 Task: Find round trip flights from Manila to New Delhi for 2 passengers in economy class, departing on July 13 and returning on July 20, with a budget of up to US$1,200.
Action: Mouse moved to (340, 311)
Screenshot: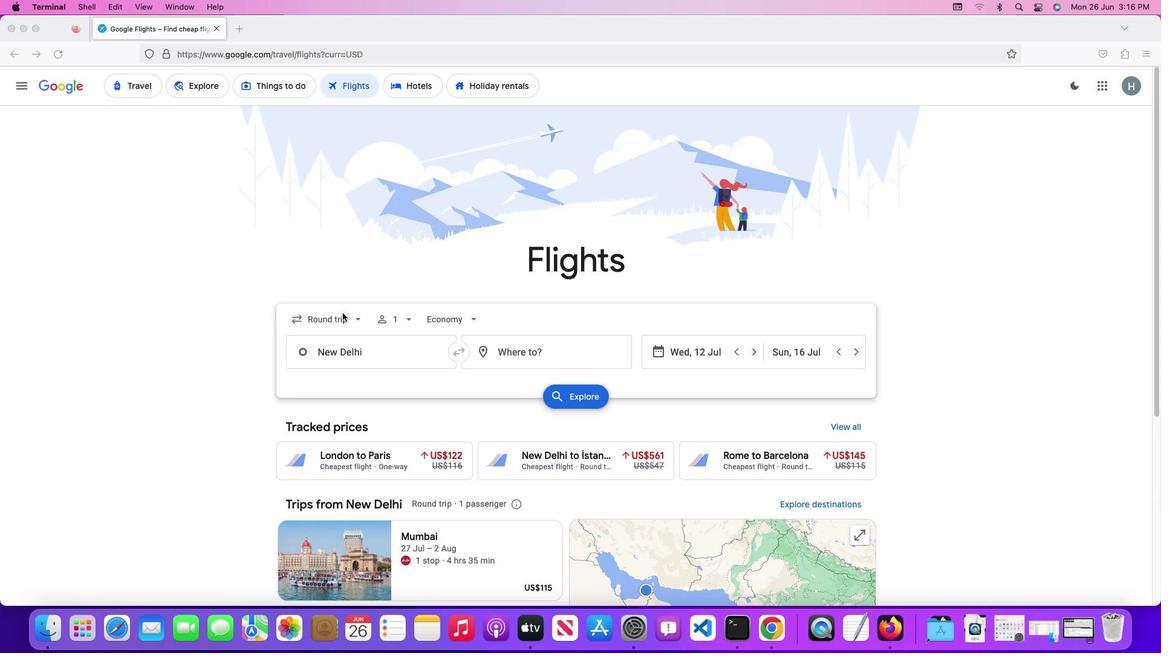 
Action: Mouse pressed left at (340, 311)
Screenshot: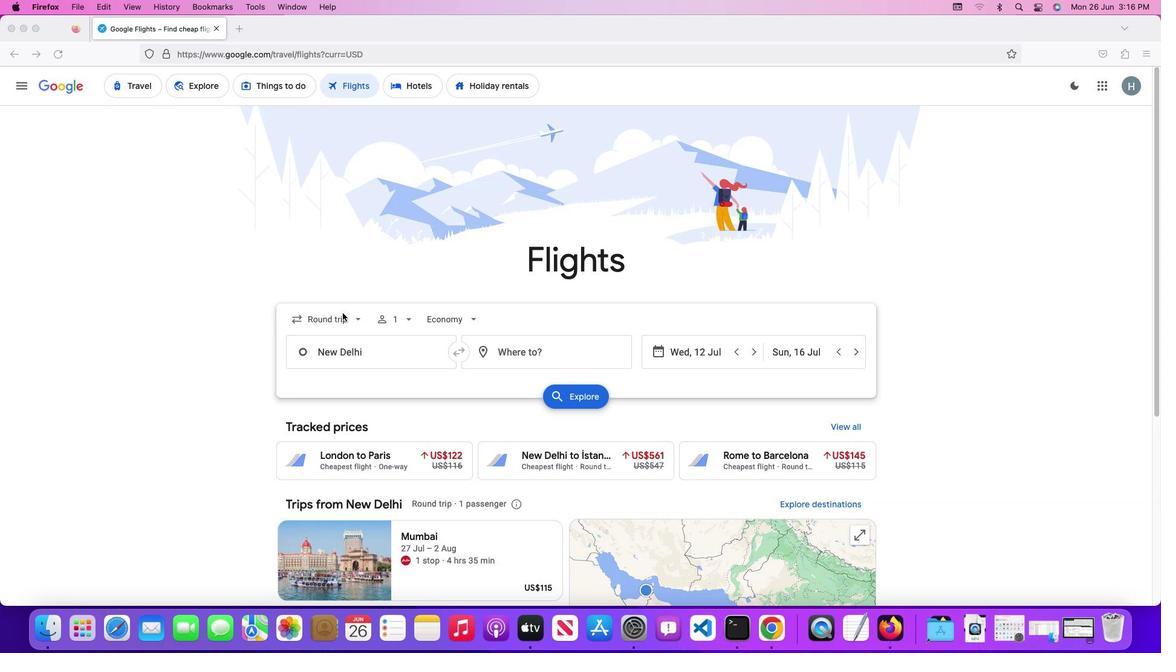 
Action: Mouse pressed left at (340, 311)
Screenshot: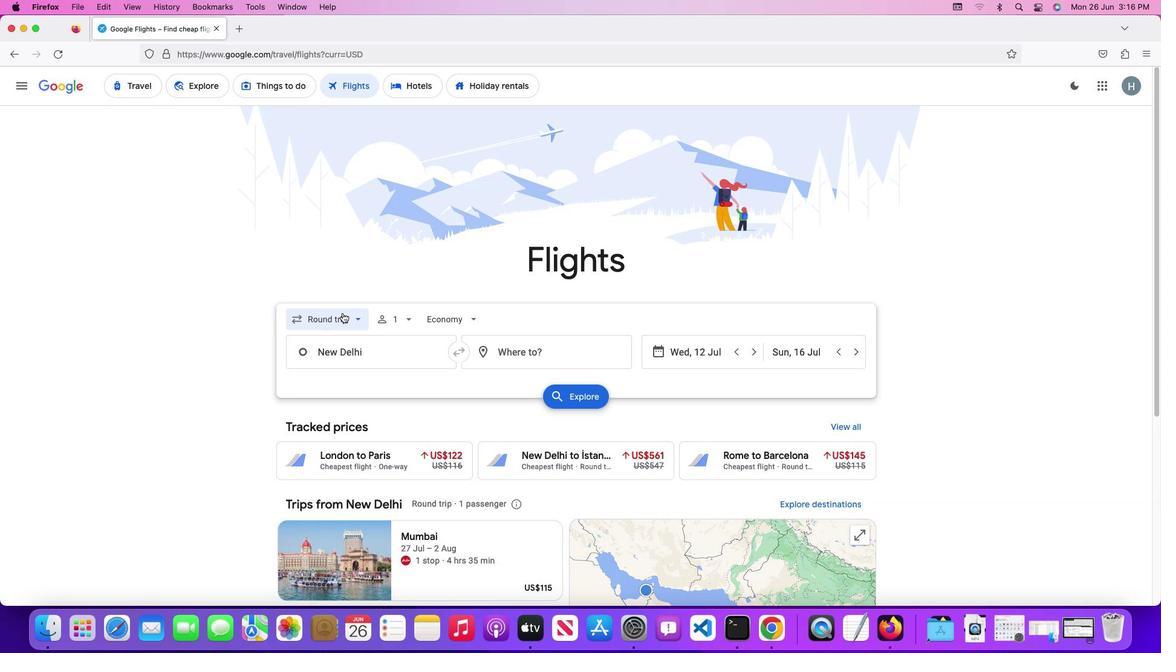 
Action: Mouse moved to (341, 344)
Screenshot: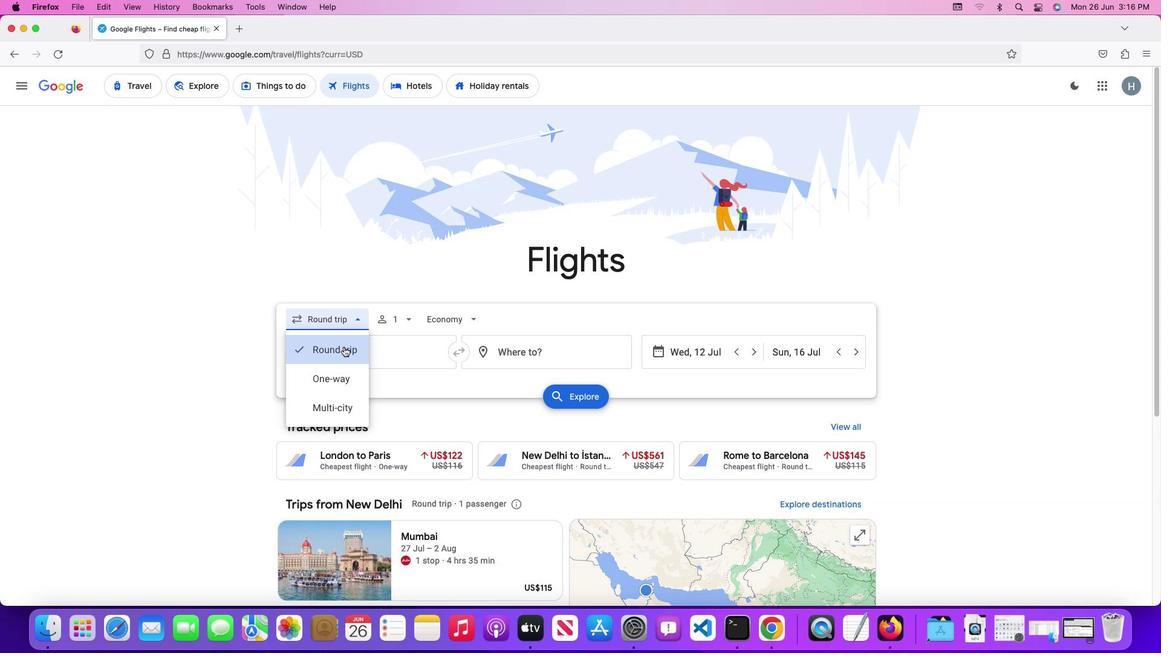 
Action: Mouse pressed left at (341, 344)
Screenshot: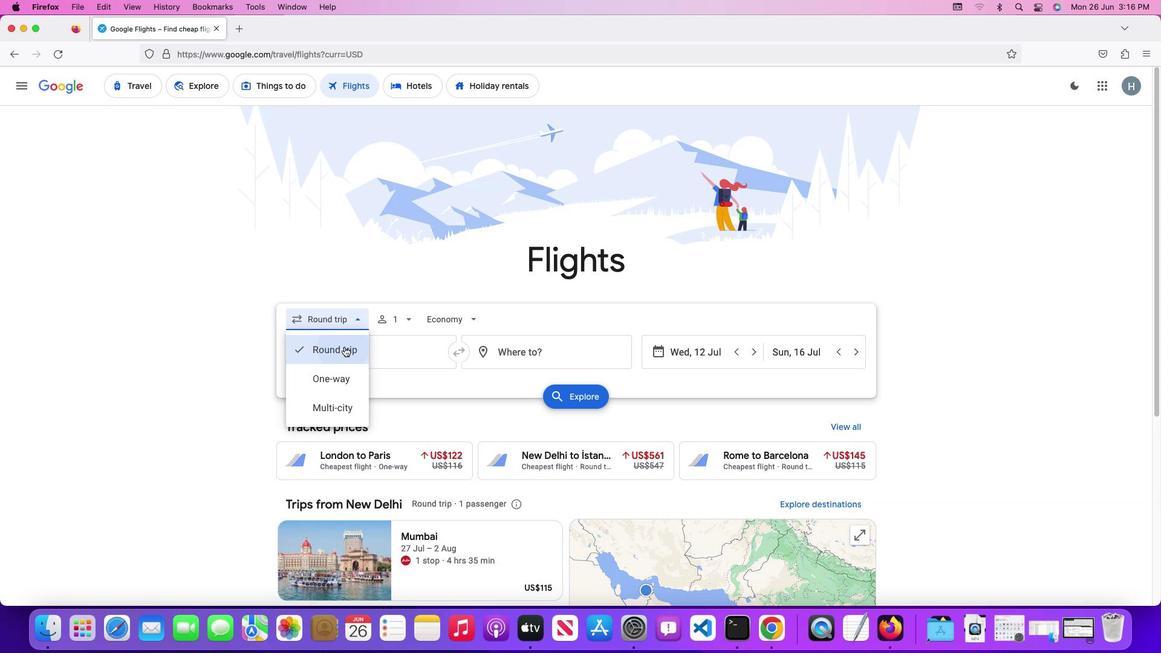 
Action: Mouse moved to (396, 320)
Screenshot: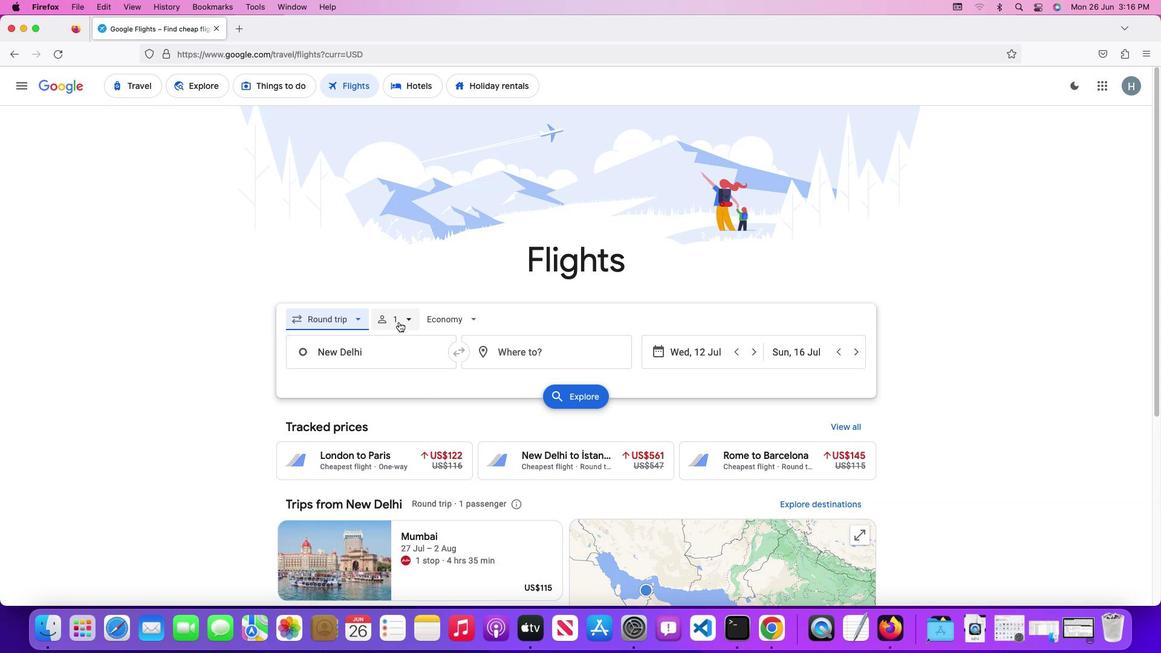 
Action: Mouse pressed left at (396, 320)
Screenshot: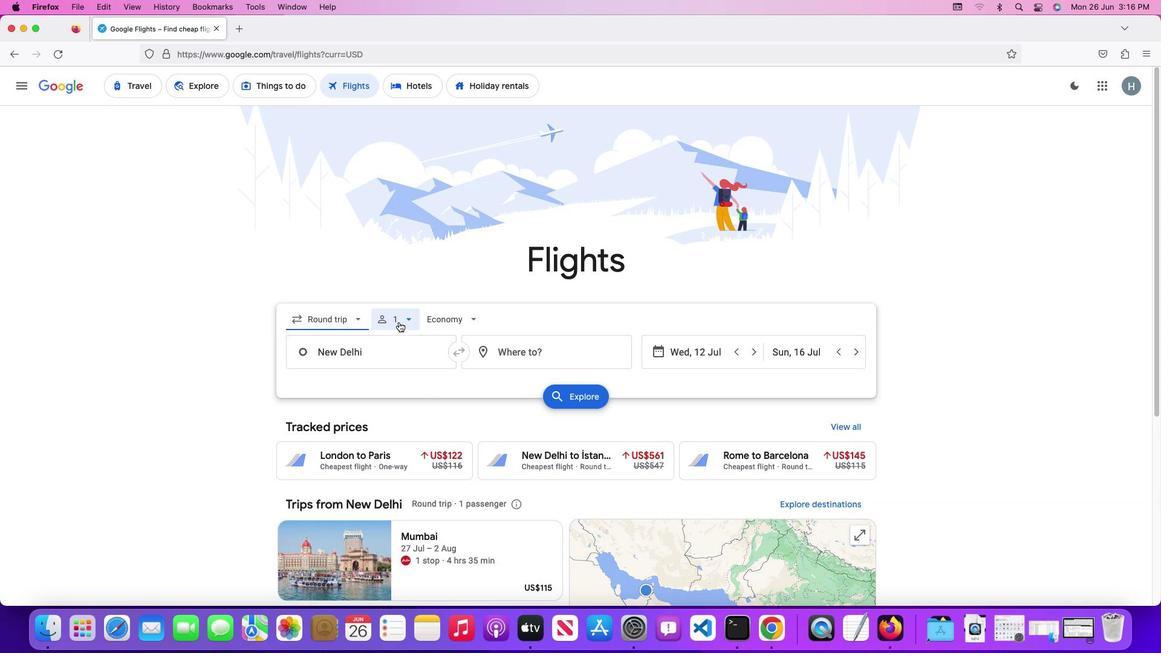 
Action: Mouse moved to (495, 347)
Screenshot: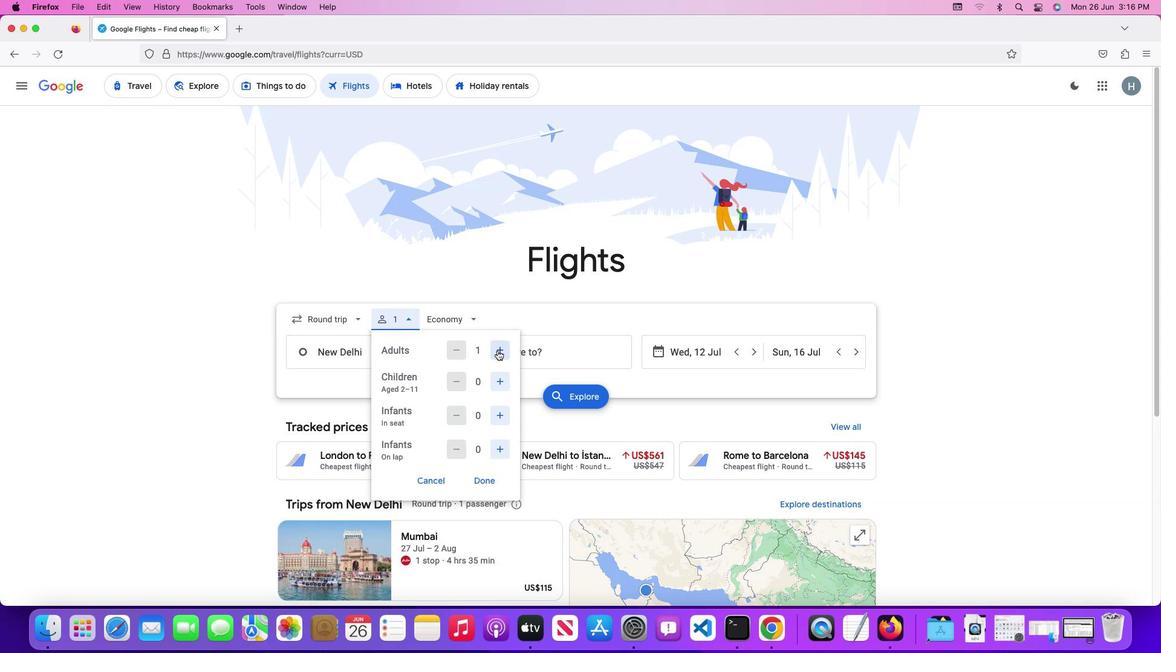 
Action: Mouse pressed left at (495, 347)
Screenshot: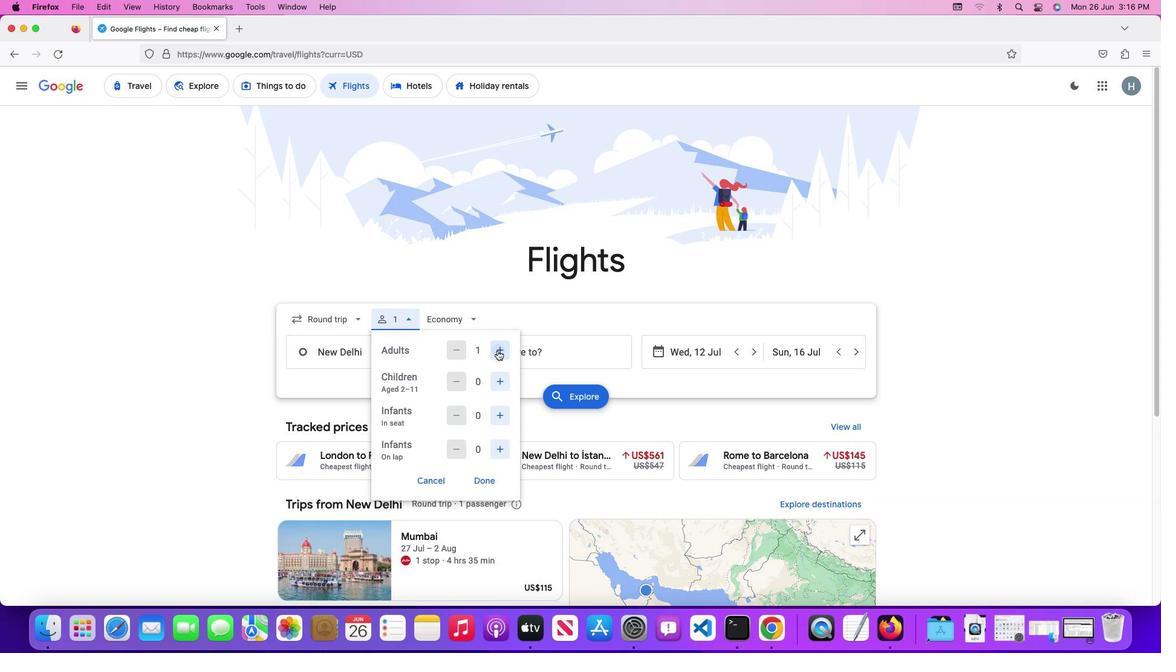 
Action: Mouse moved to (475, 475)
Screenshot: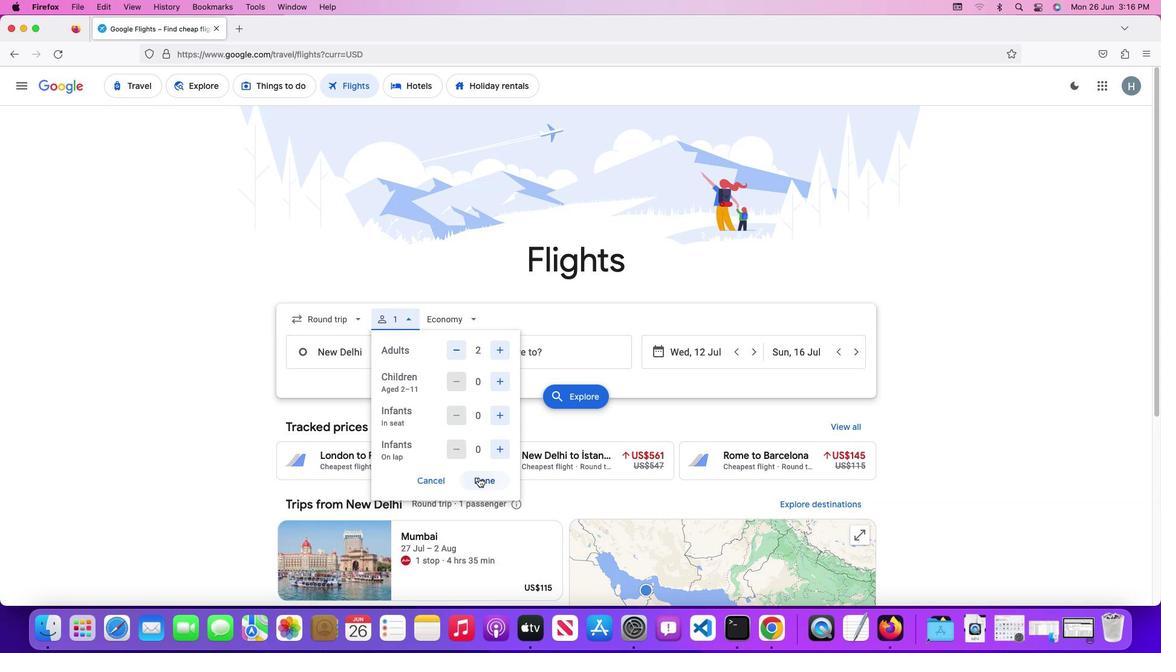 
Action: Mouse pressed left at (475, 475)
Screenshot: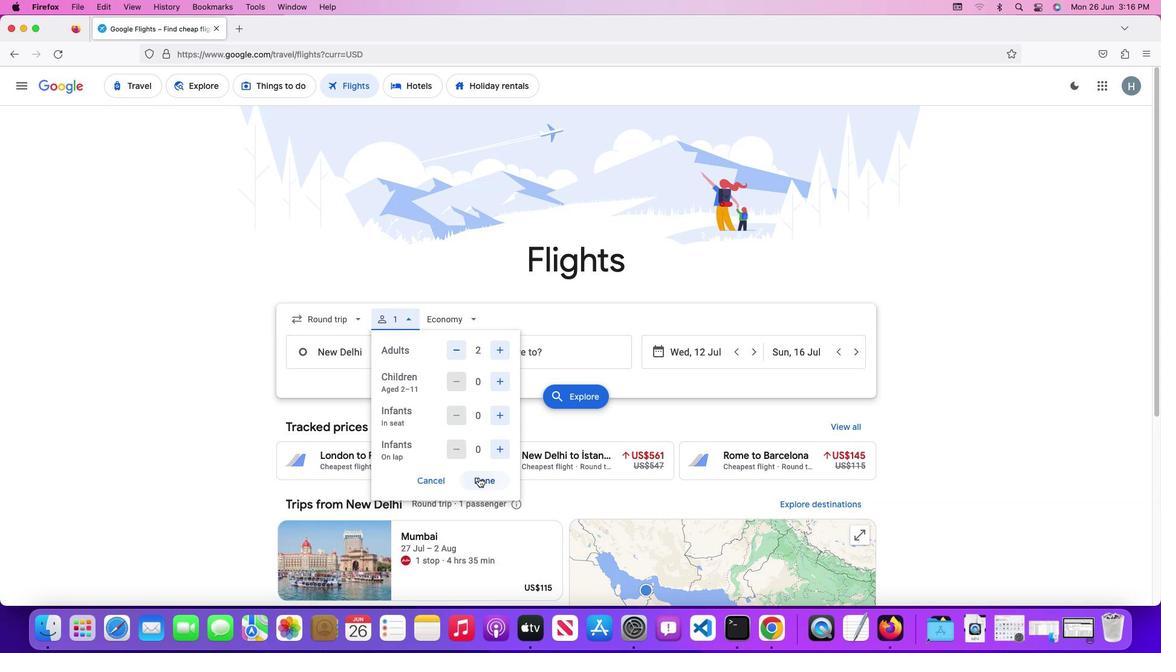 
Action: Mouse moved to (451, 315)
Screenshot: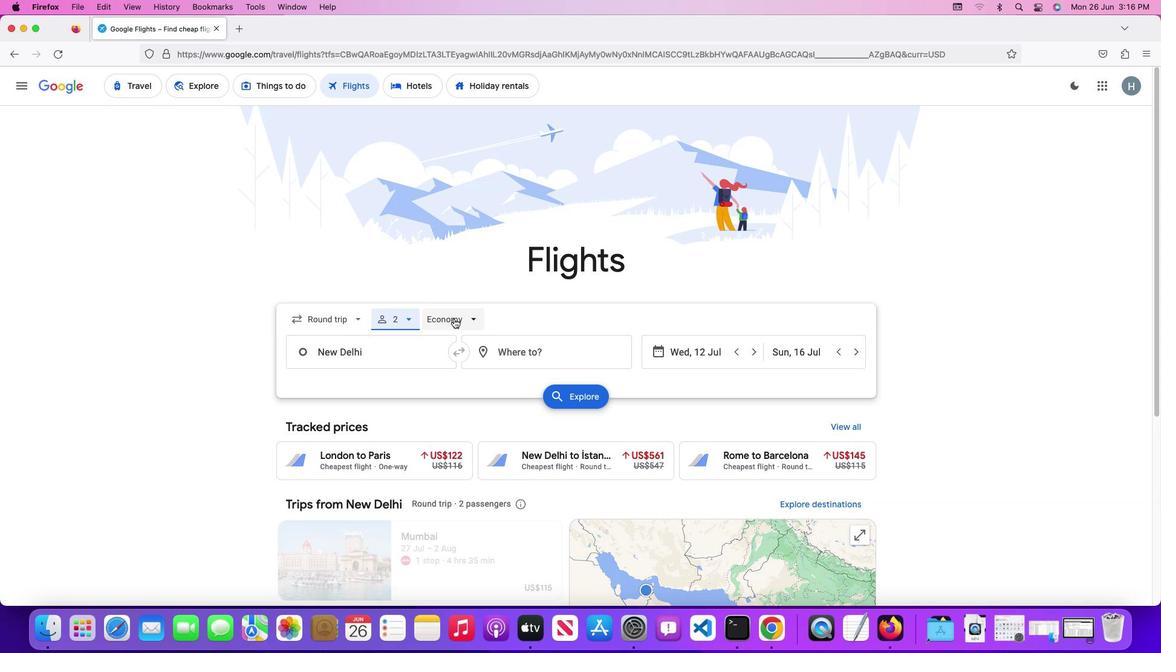 
Action: Mouse pressed left at (451, 315)
Screenshot: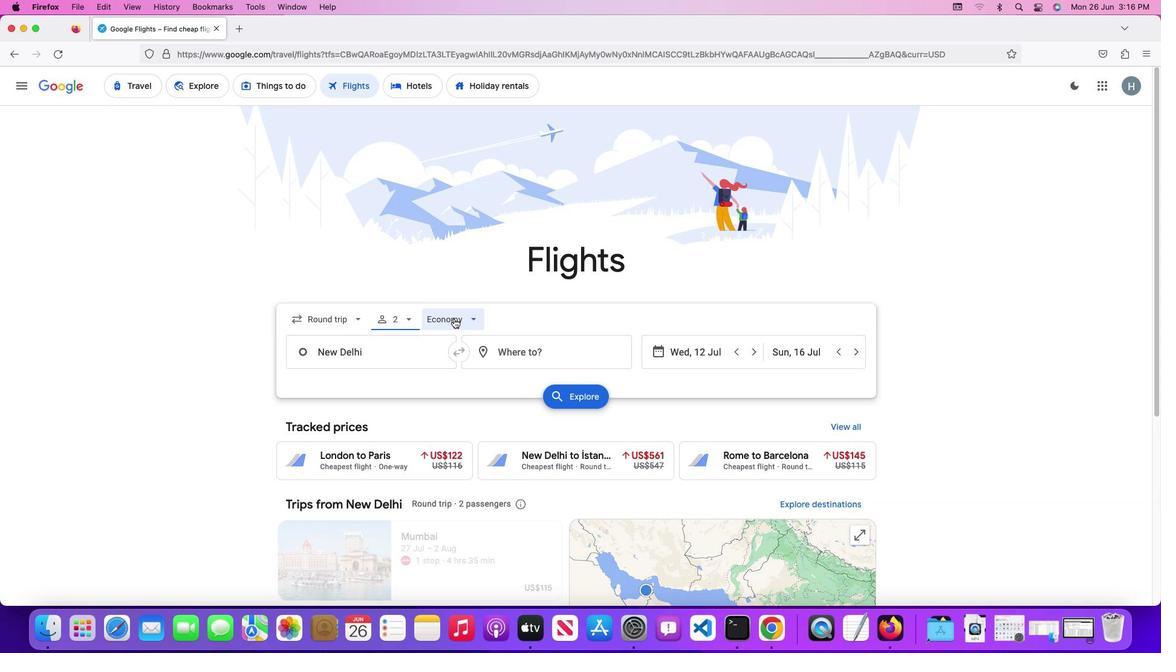 
Action: Mouse moved to (479, 351)
Screenshot: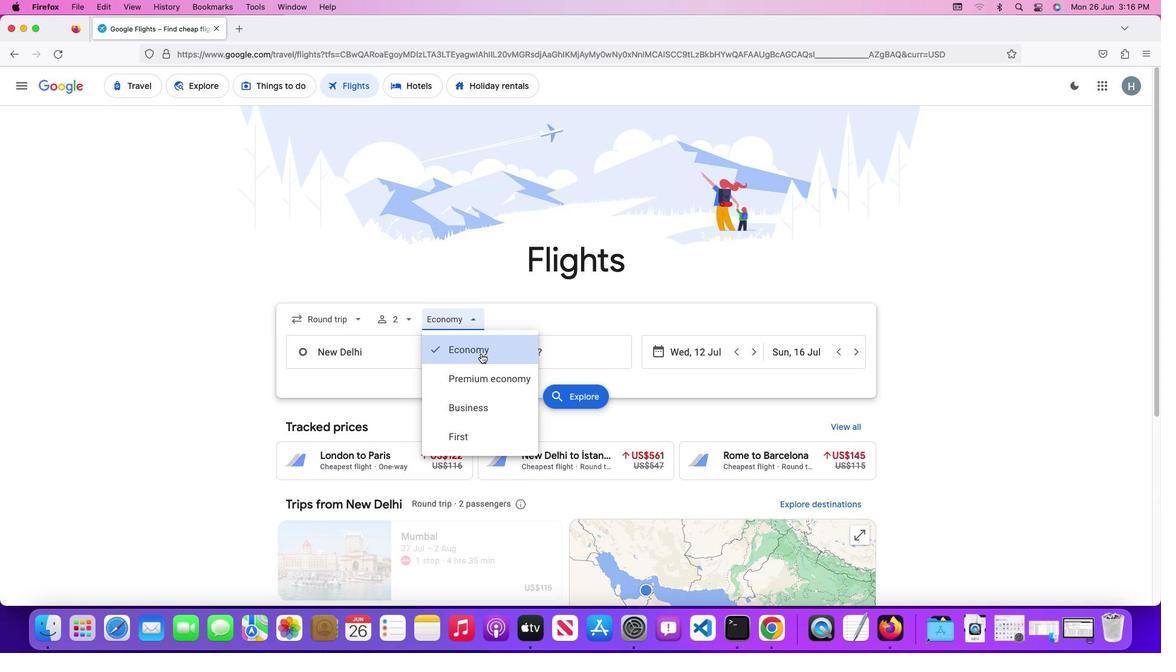 
Action: Mouse pressed left at (479, 351)
Screenshot: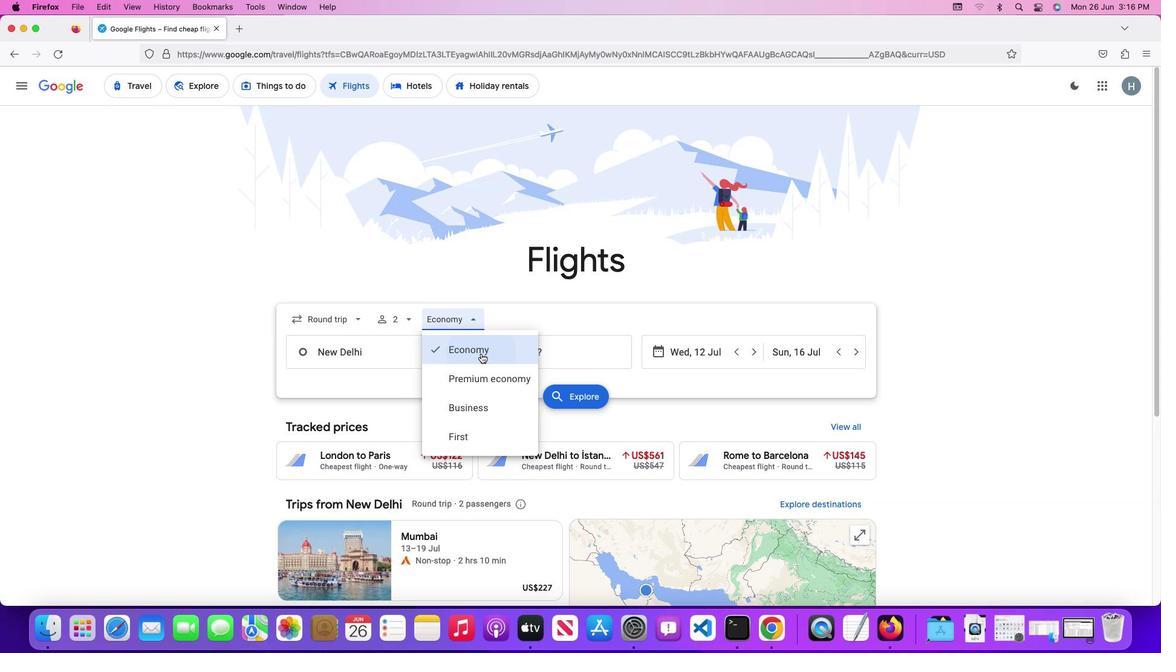 
Action: Mouse moved to (409, 349)
Screenshot: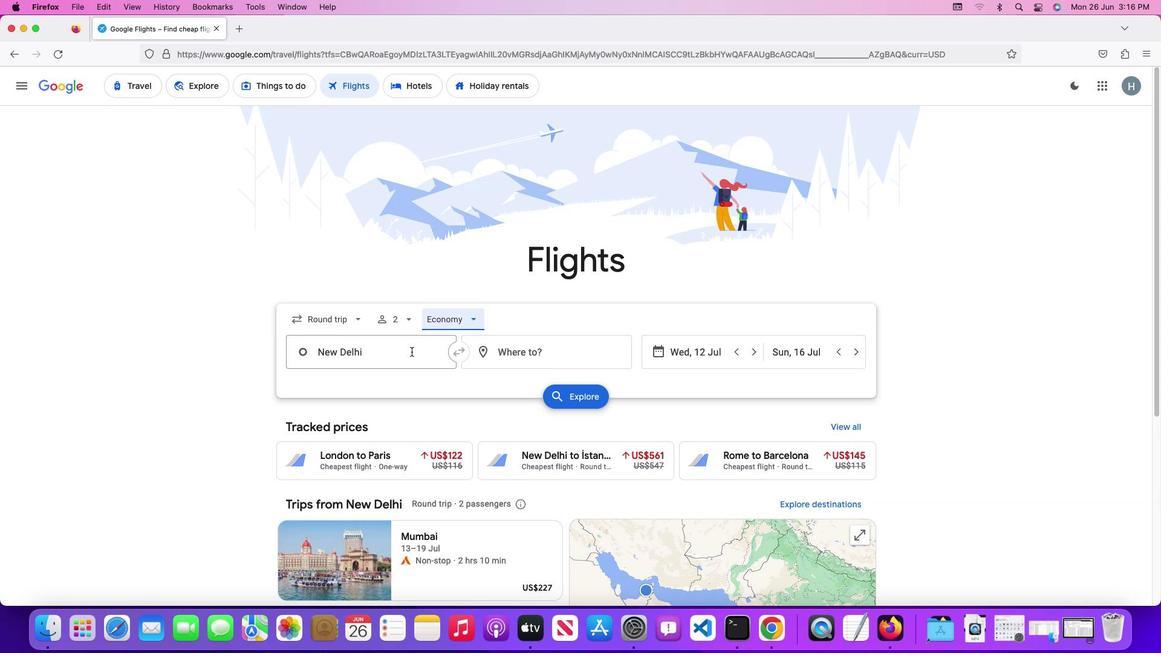 
Action: Mouse pressed left at (409, 349)
Screenshot: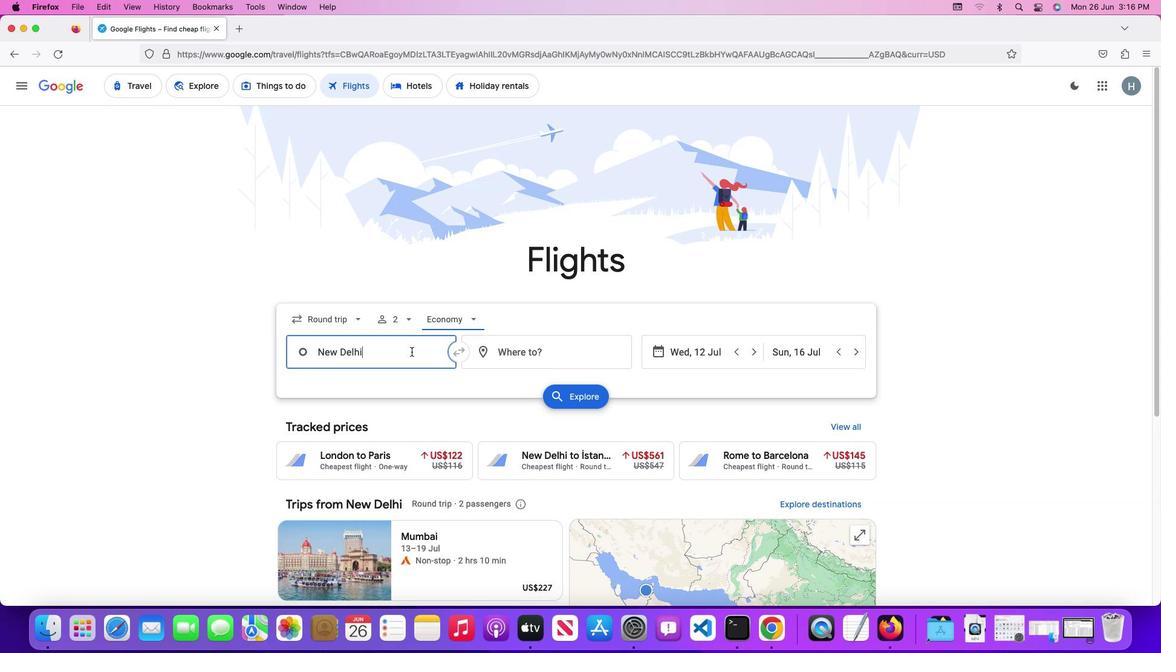 
Action: Key pressed Key.shift'M''a''n''i''l''a'
Screenshot: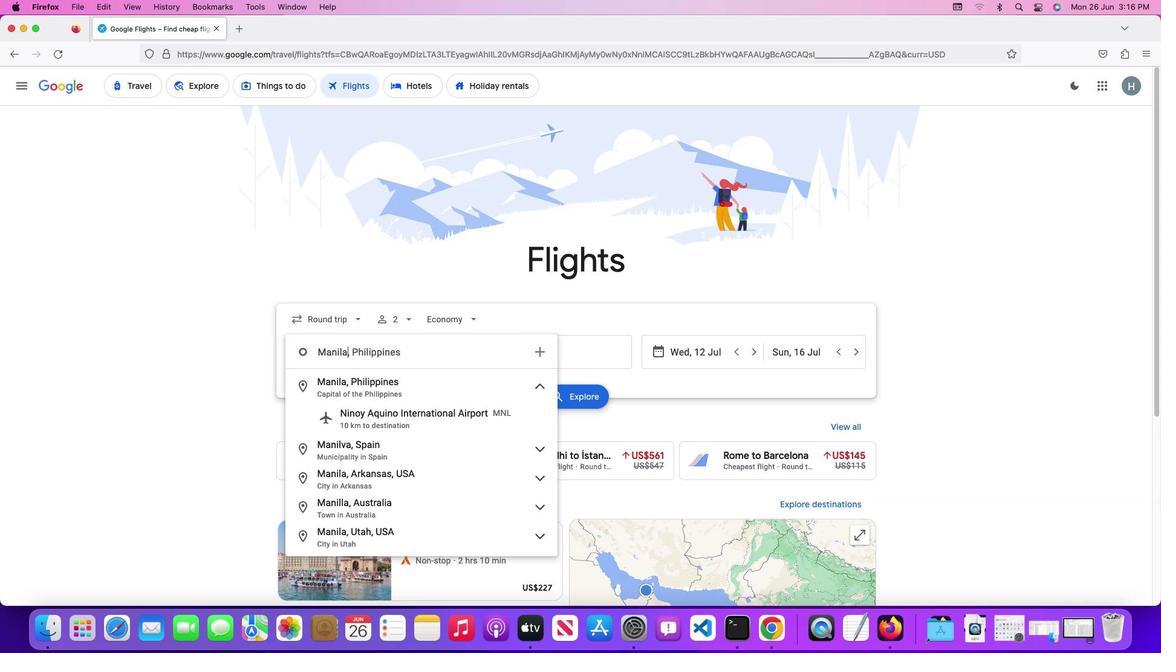 
Action: Mouse moved to (410, 378)
Screenshot: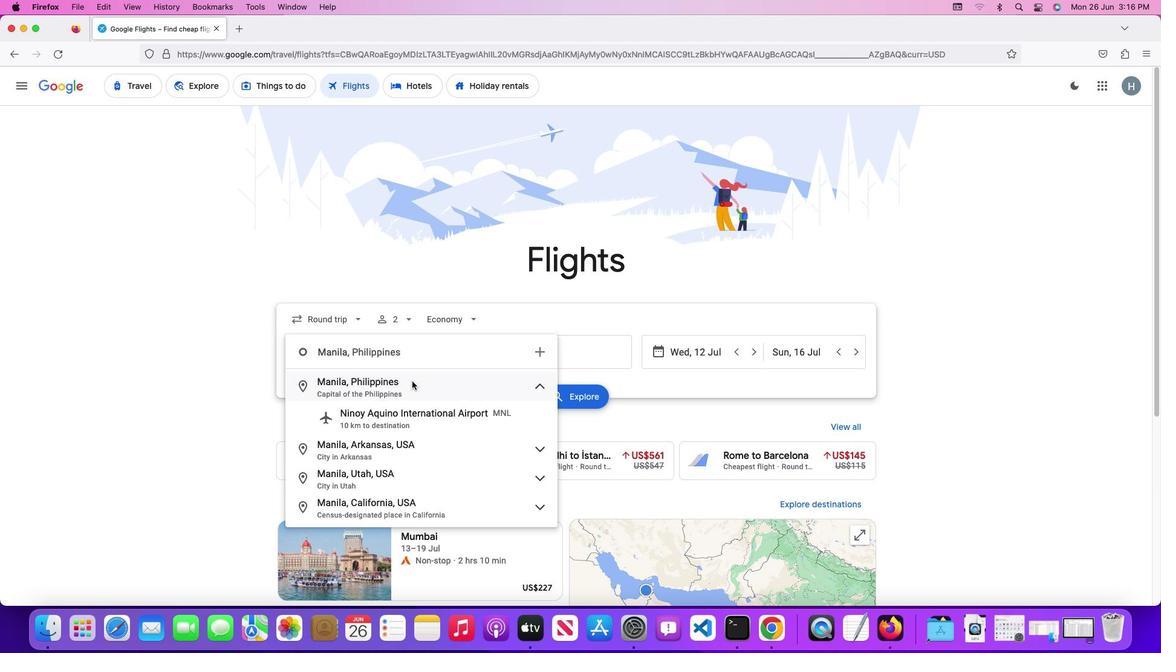 
Action: Mouse pressed left at (410, 378)
Screenshot: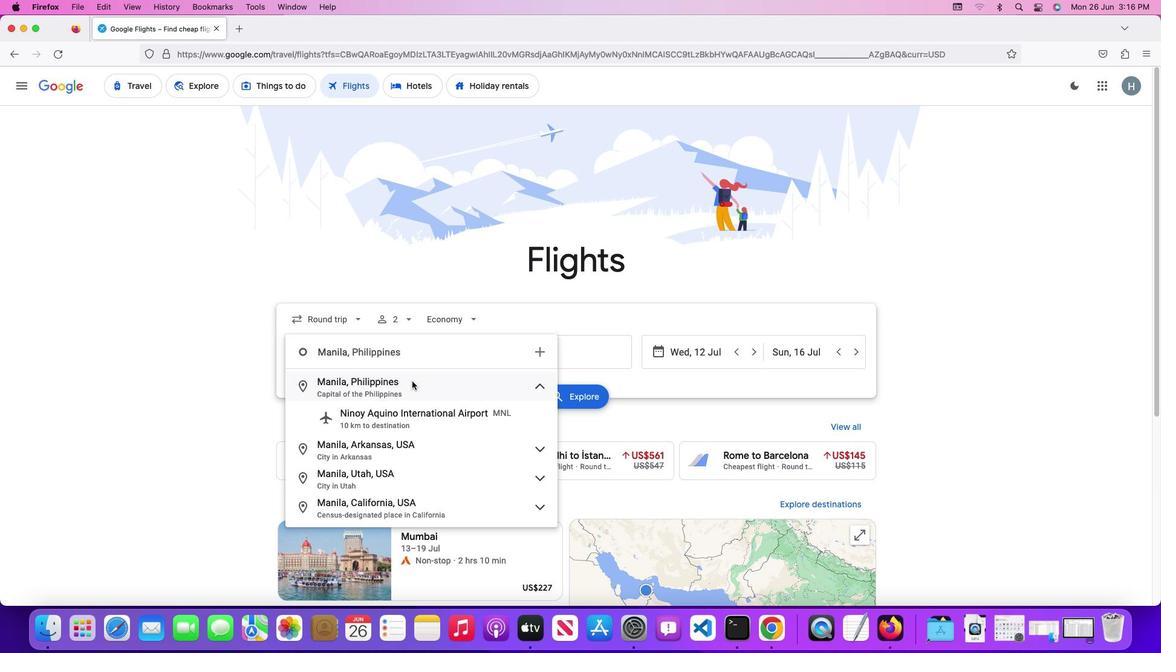 
Action: Mouse moved to (536, 351)
Screenshot: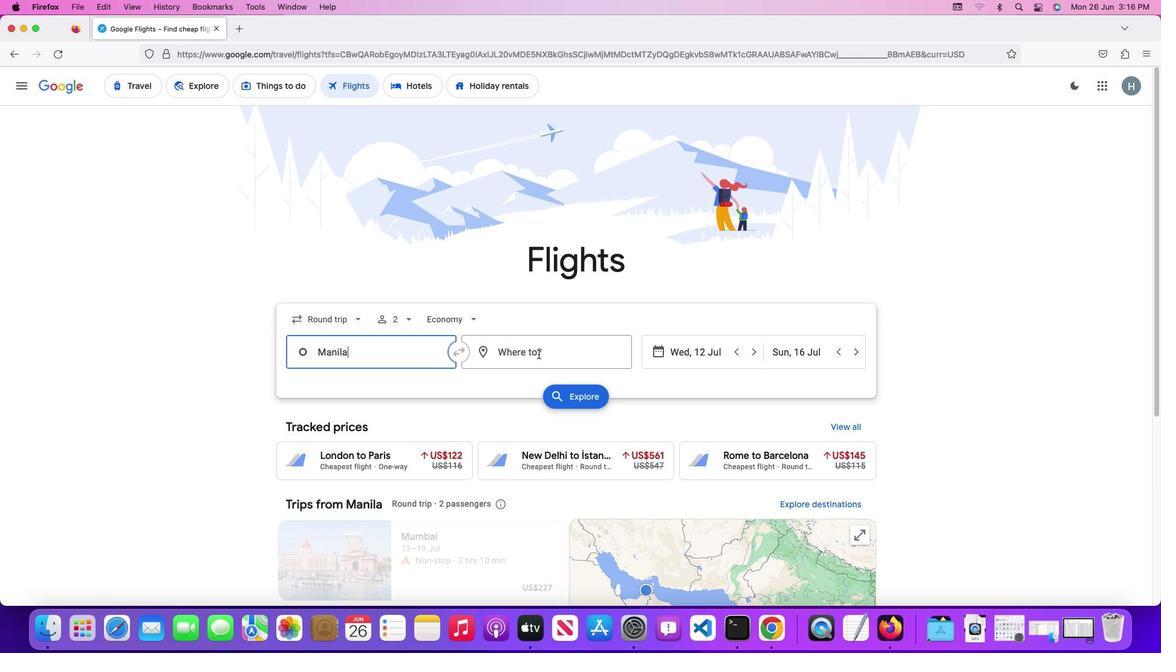 
Action: Mouse pressed left at (536, 351)
Screenshot: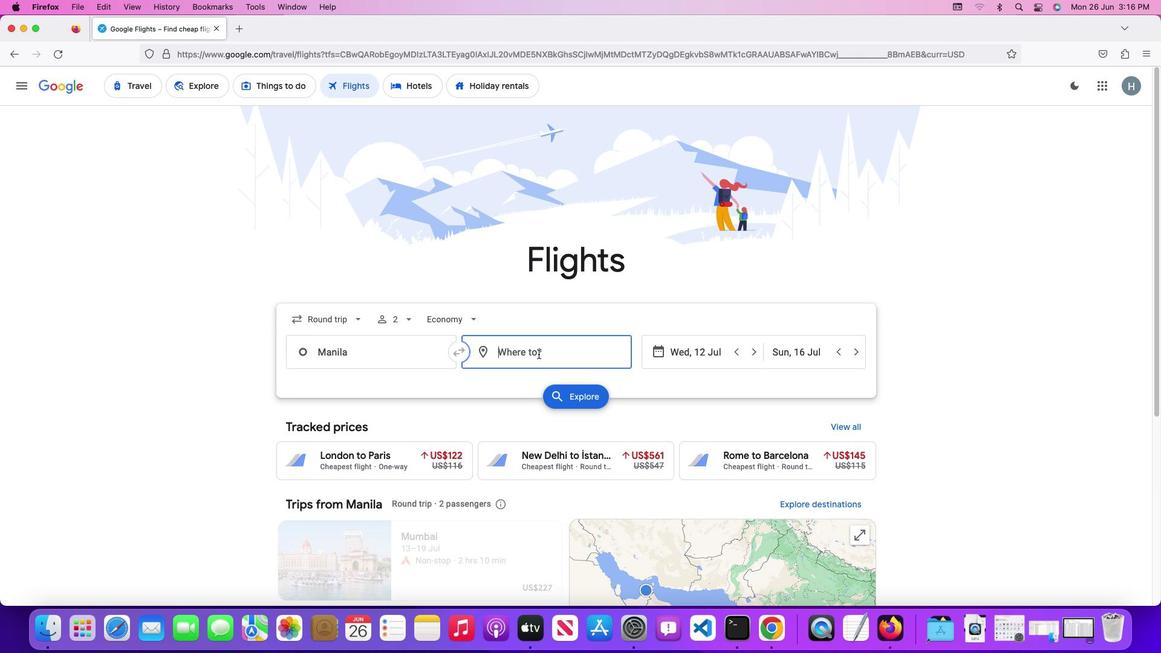 
Action: Key pressed Key.shift'N''e''w'Key.spaceKey.shift'D''e''l''h''i'
Screenshot: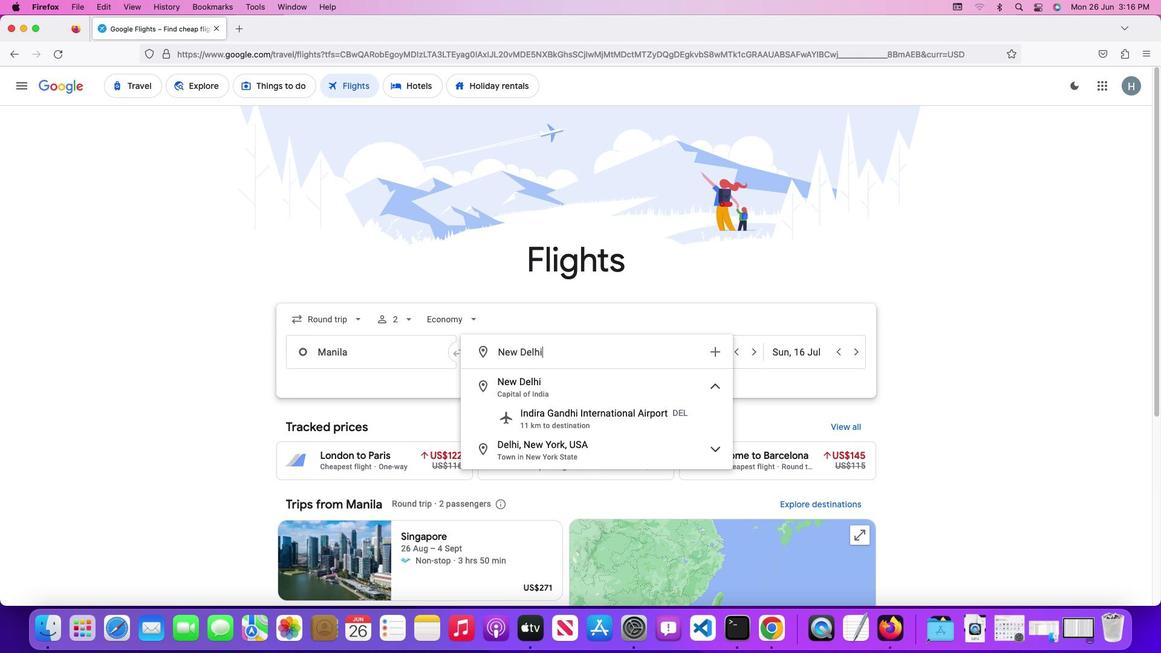 
Action: Mouse moved to (567, 390)
Screenshot: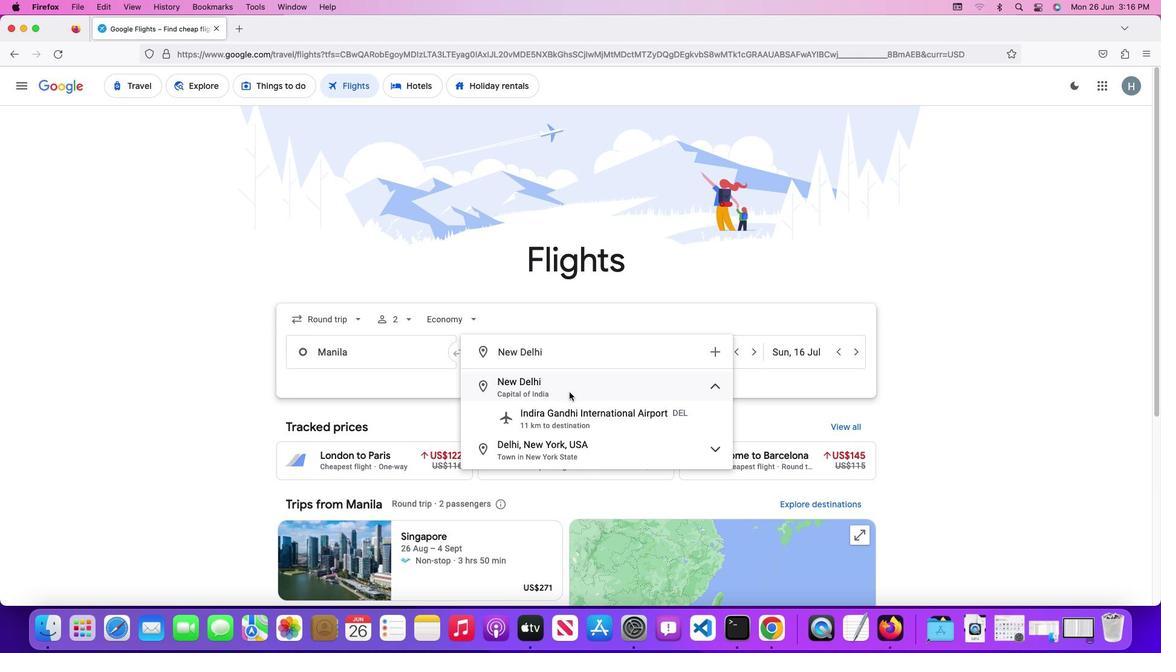 
Action: Mouse pressed left at (567, 390)
Screenshot: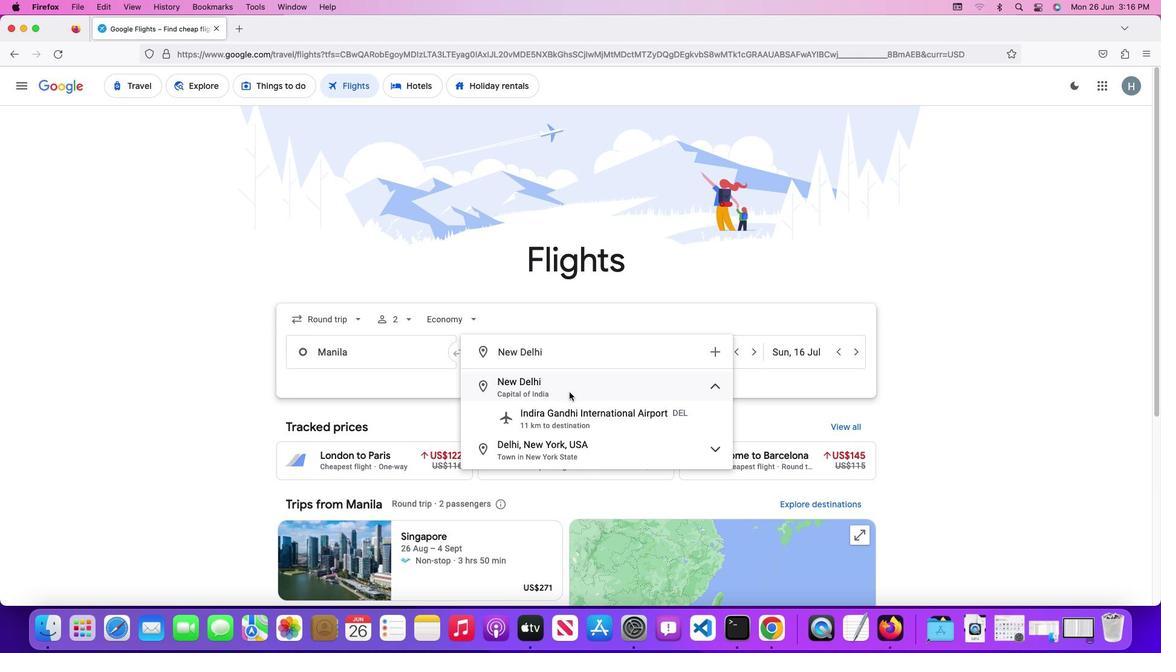 
Action: Mouse moved to (720, 347)
Screenshot: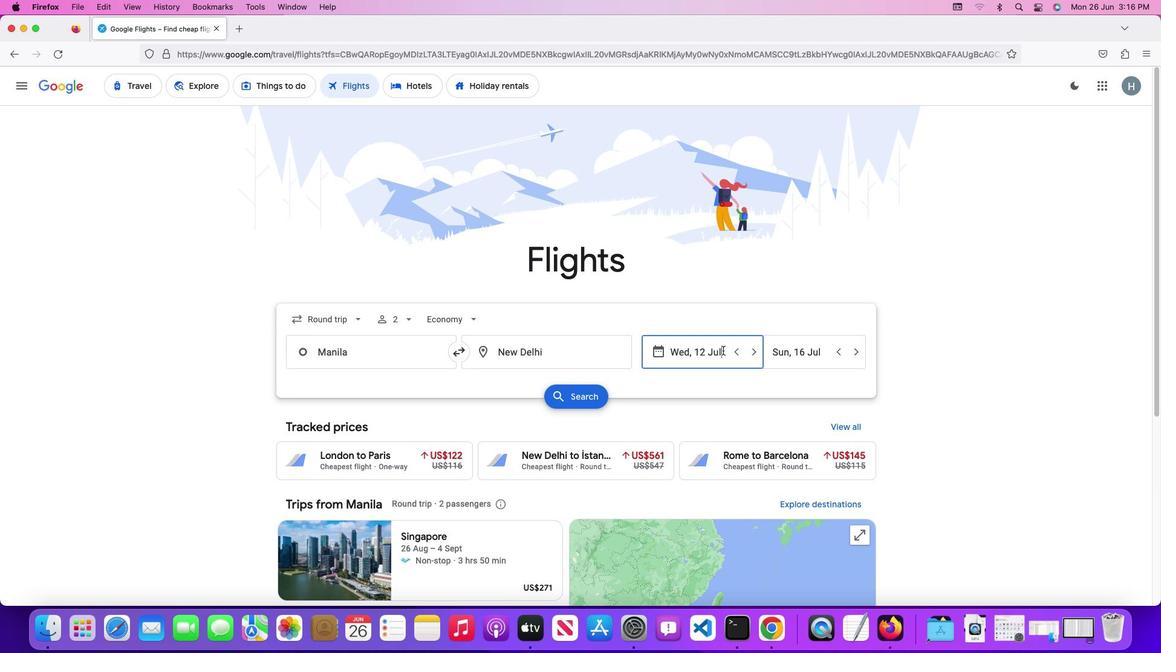 
Action: Mouse pressed left at (720, 347)
Screenshot: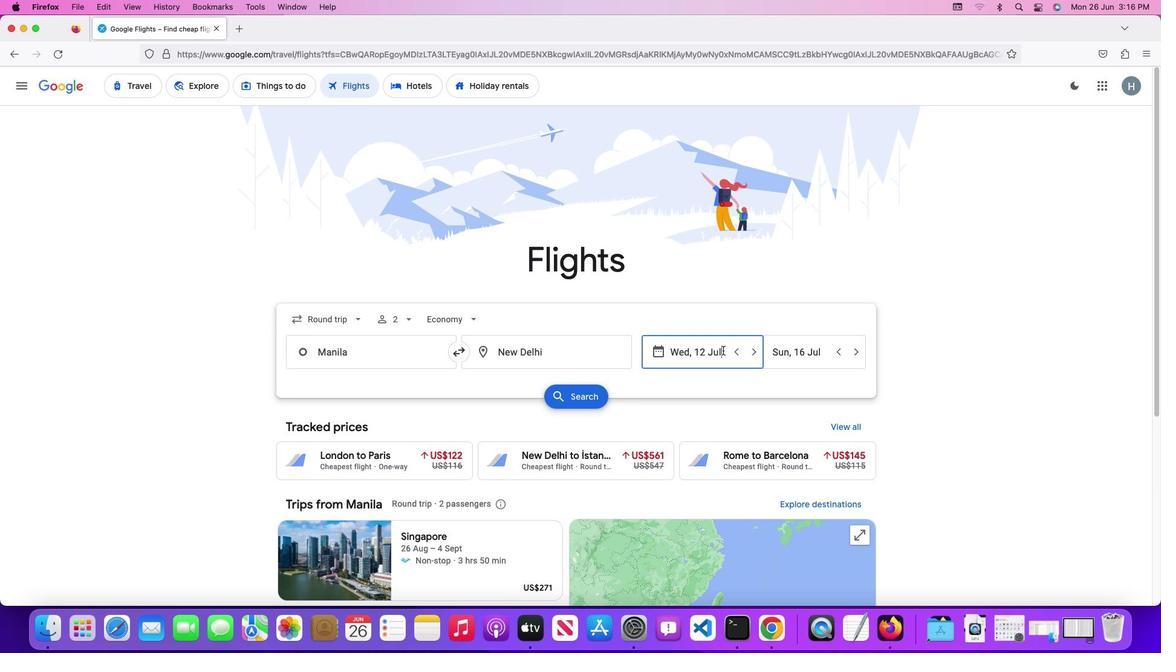 
Action: Mouse moved to (789, 446)
Screenshot: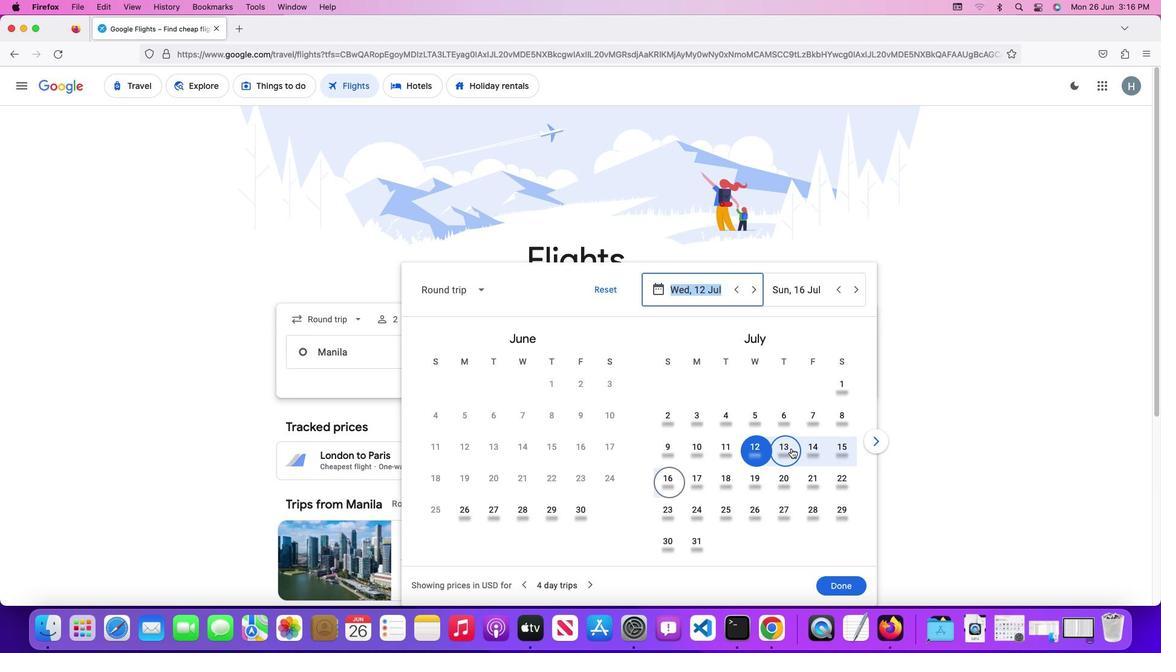 
Action: Mouse pressed left at (789, 446)
Screenshot: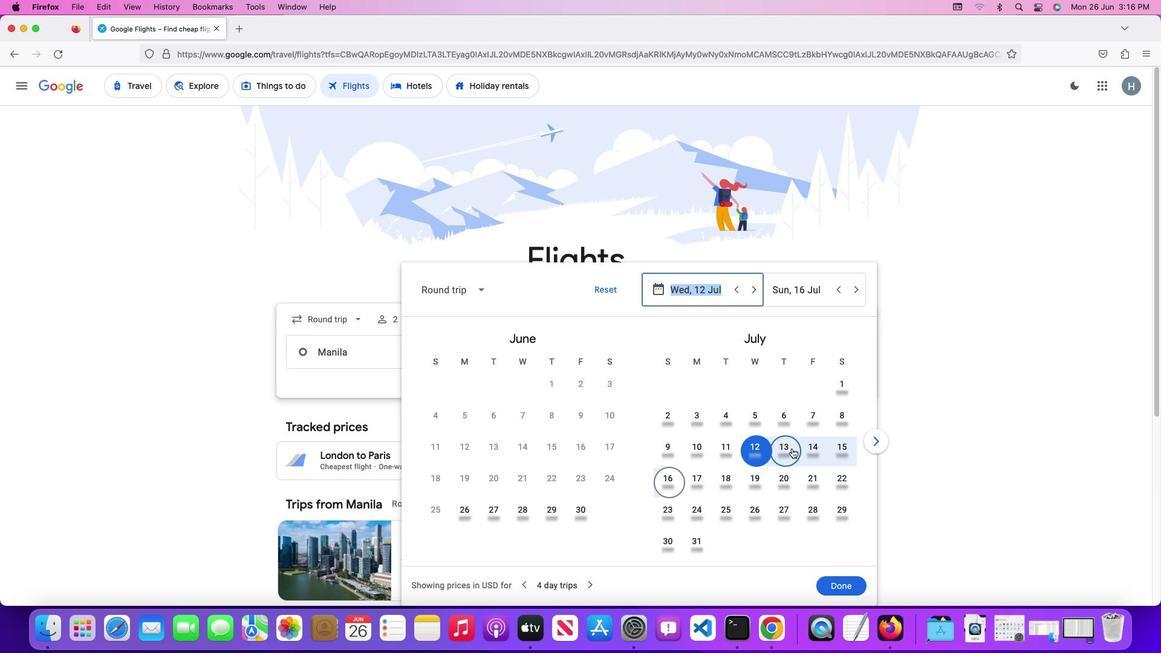 
Action: Mouse moved to (784, 482)
Screenshot: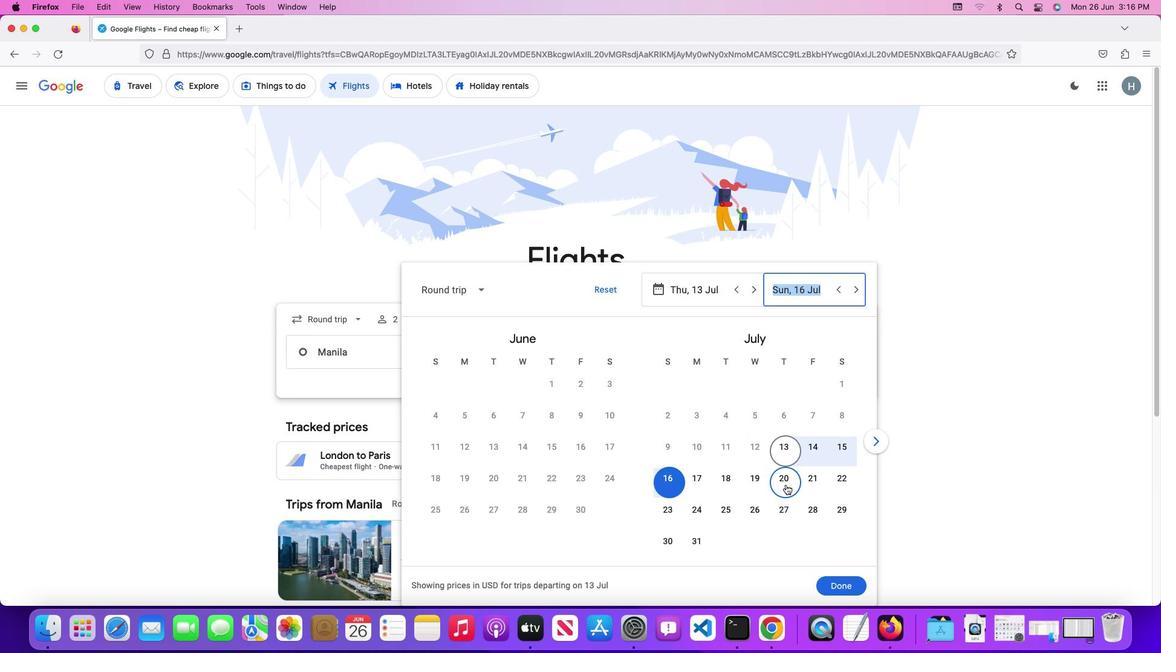 
Action: Mouse pressed left at (784, 482)
Screenshot: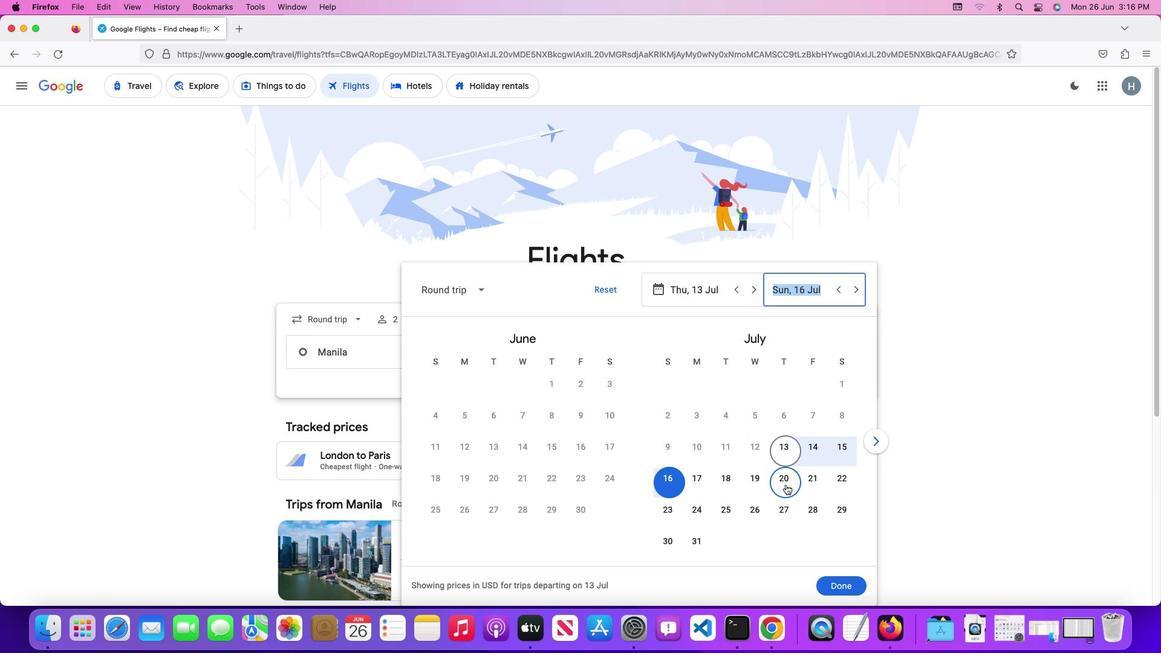 
Action: Mouse moved to (842, 588)
Screenshot: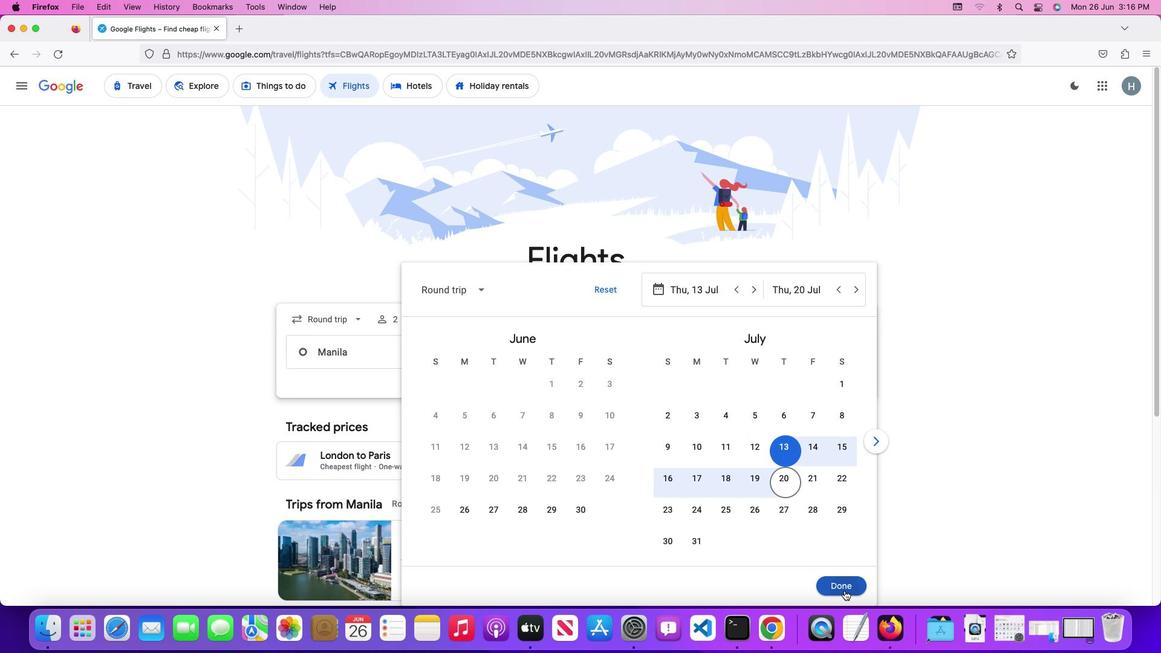 
Action: Mouse pressed left at (842, 588)
Screenshot: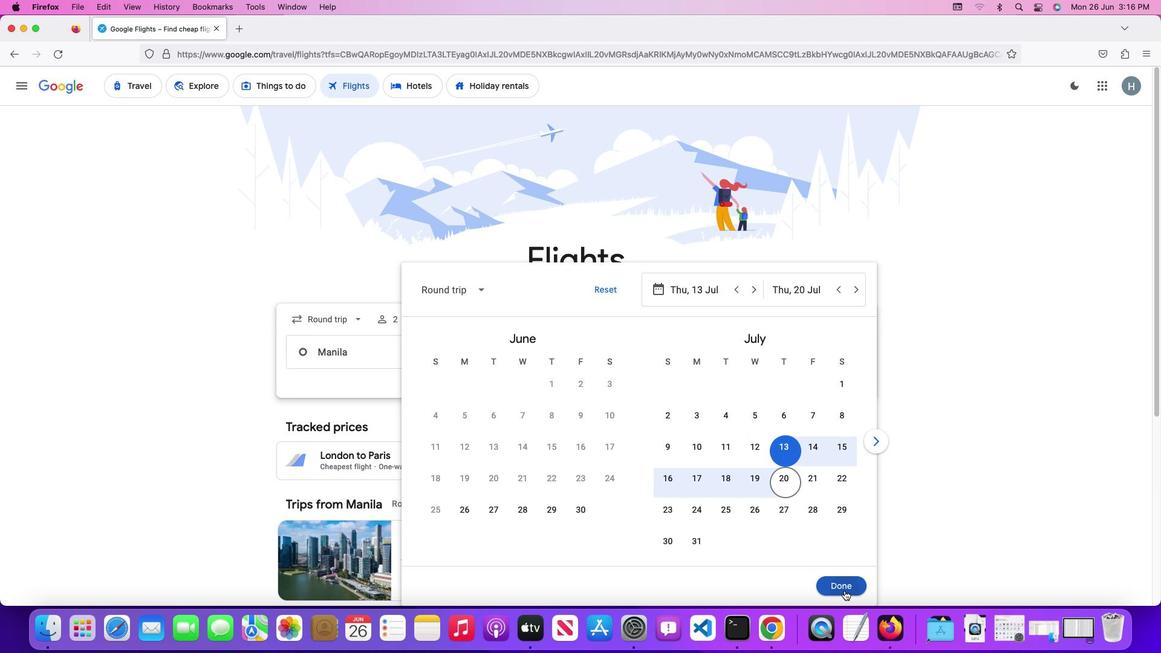 
Action: Mouse moved to (585, 391)
Screenshot: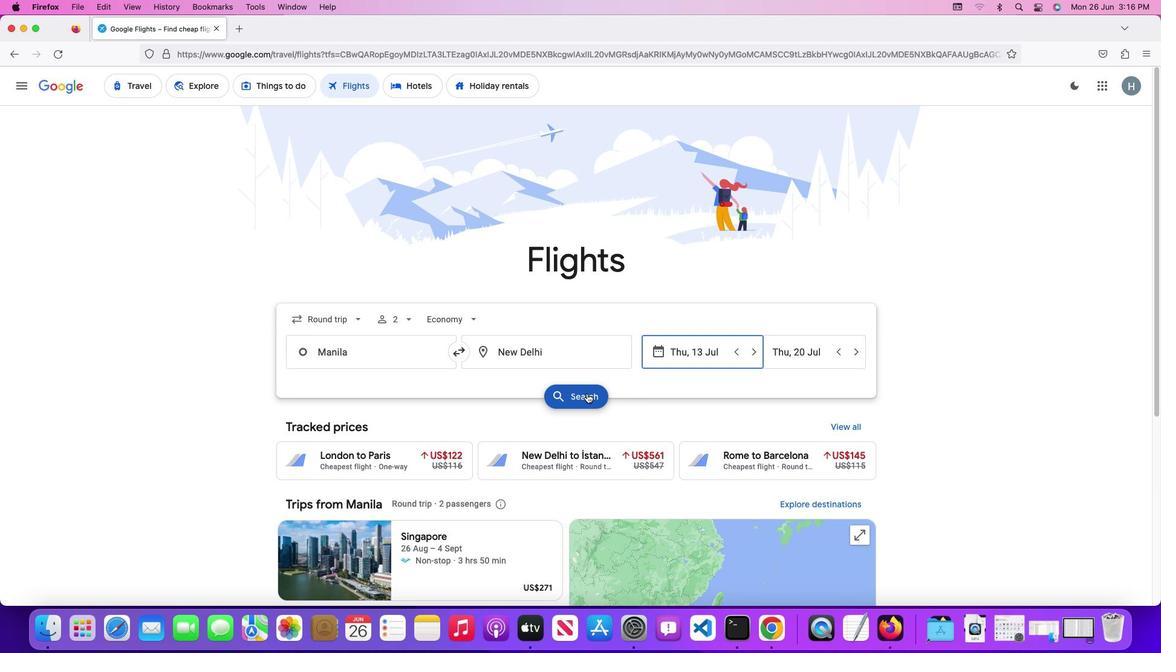 
Action: Mouse pressed left at (585, 391)
Screenshot: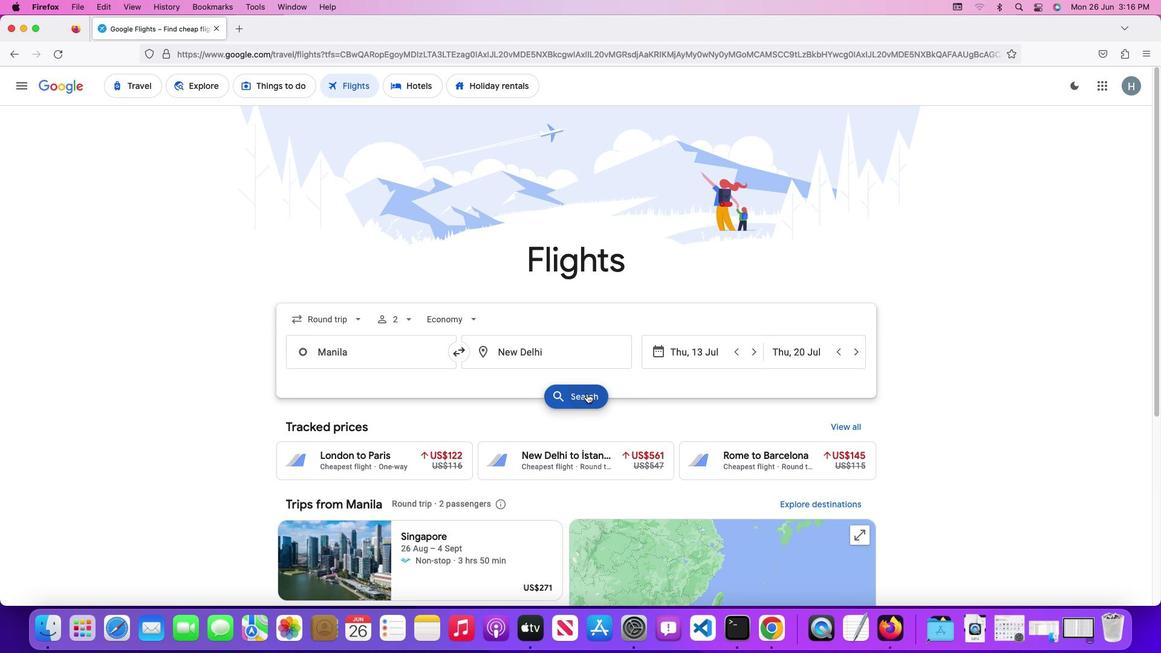 
Action: Mouse moved to (547, 193)
Screenshot: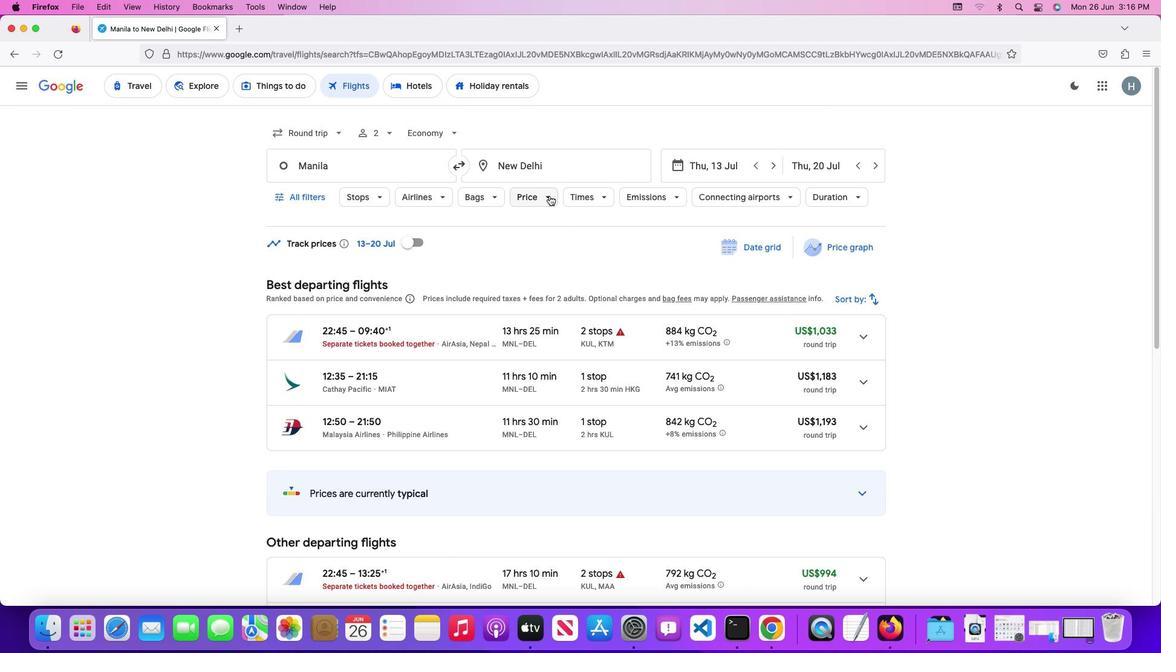 
Action: Mouse pressed left at (547, 193)
Screenshot: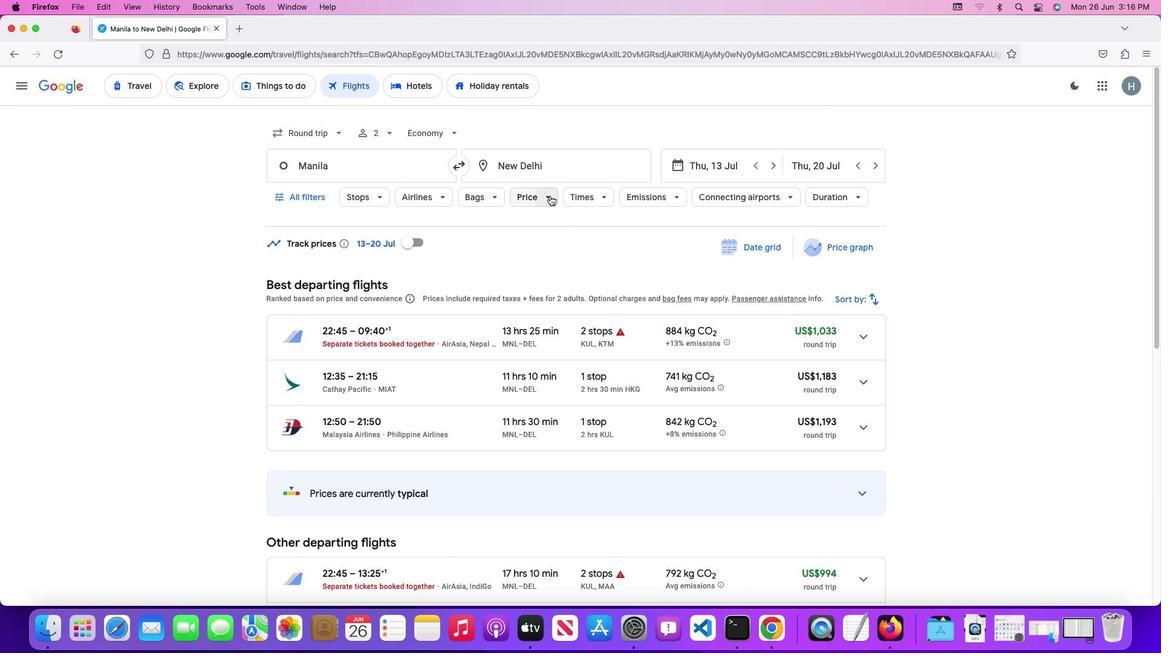 
Action: Mouse moved to (708, 273)
Screenshot: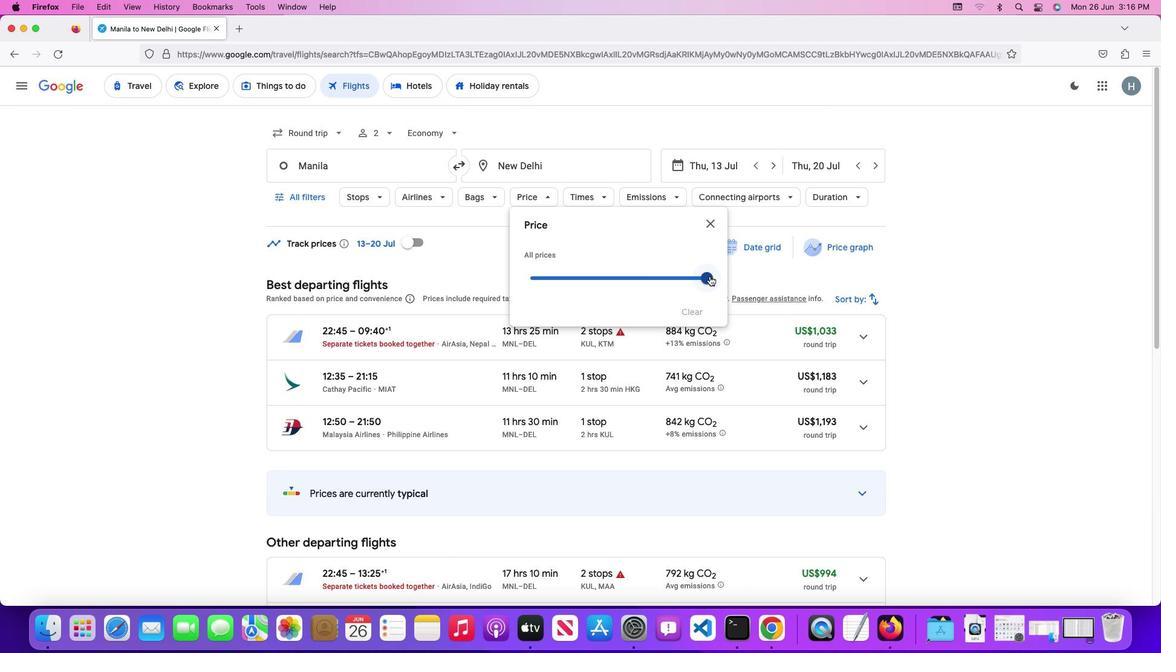 
Action: Mouse pressed left at (708, 273)
Screenshot: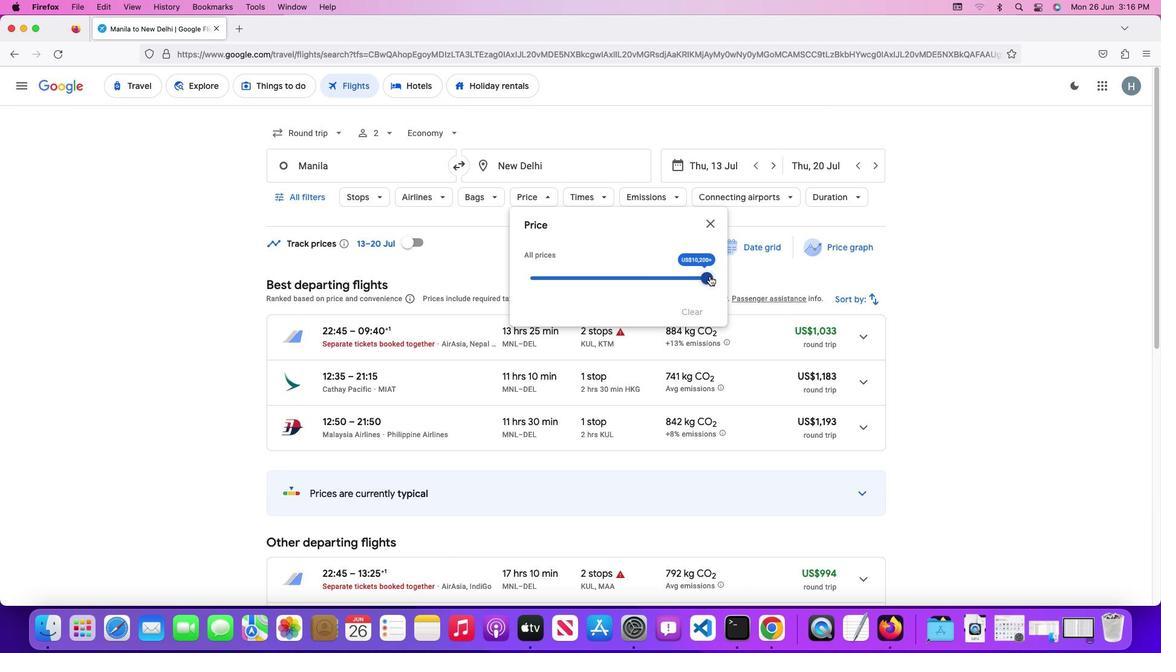 
Action: Mouse moved to (709, 220)
Screenshot: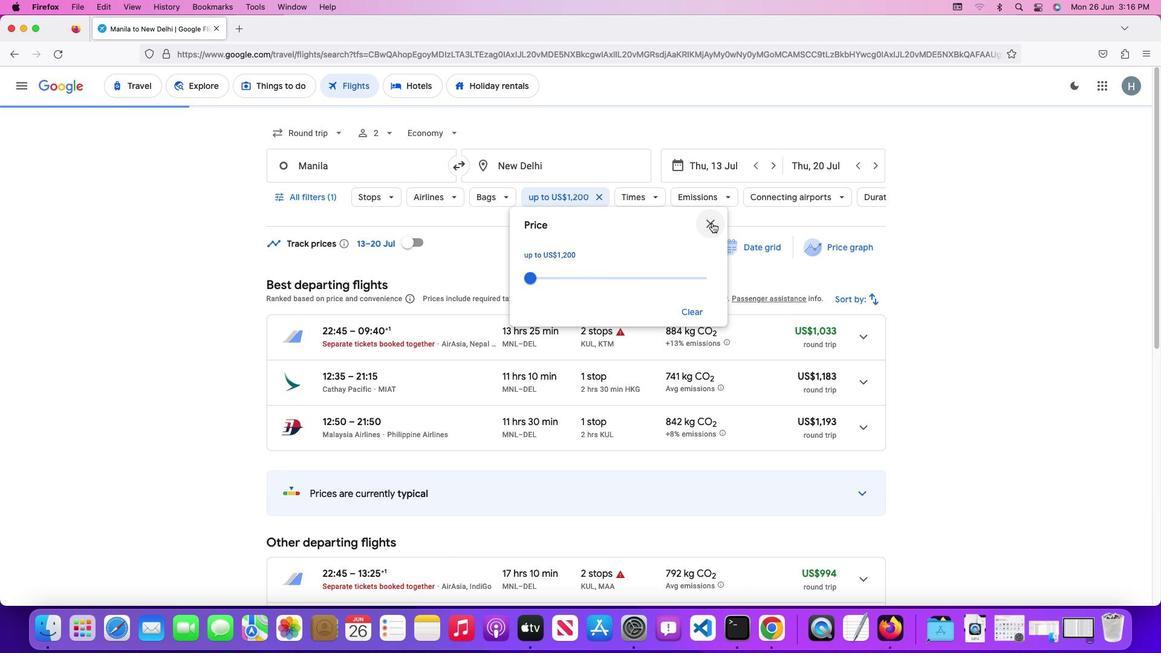
Action: Mouse pressed left at (709, 220)
Screenshot: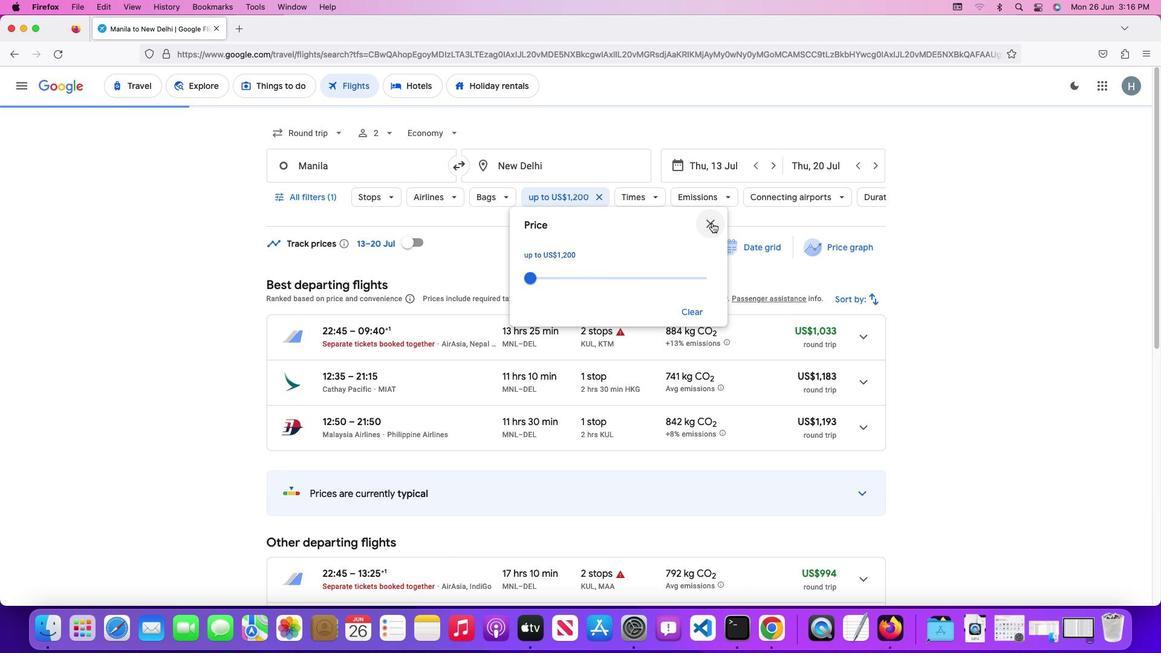 
Action: Mouse moved to (583, 193)
Screenshot: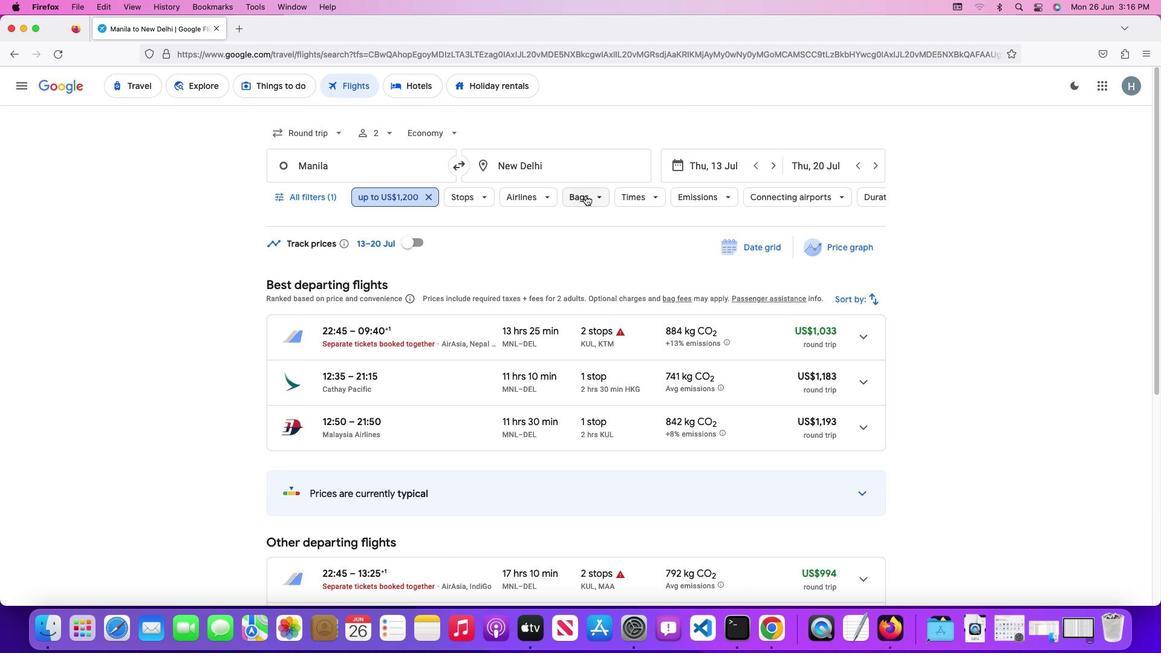 
Action: Mouse pressed left at (583, 193)
Screenshot: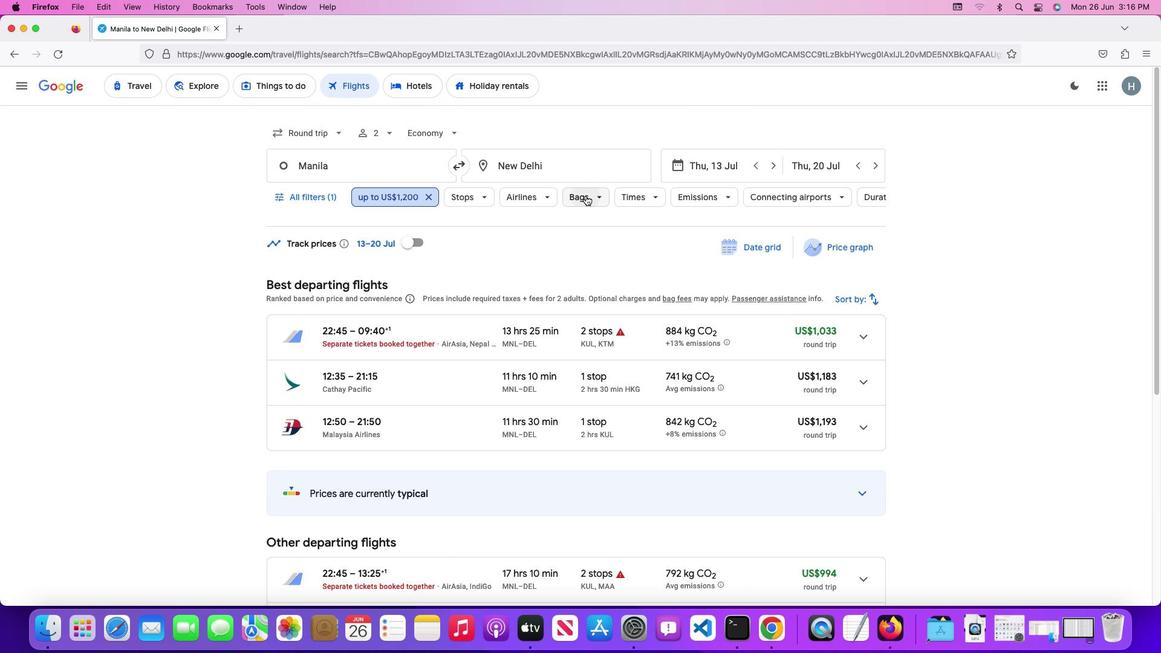 
Action: Mouse moved to (757, 249)
Screenshot: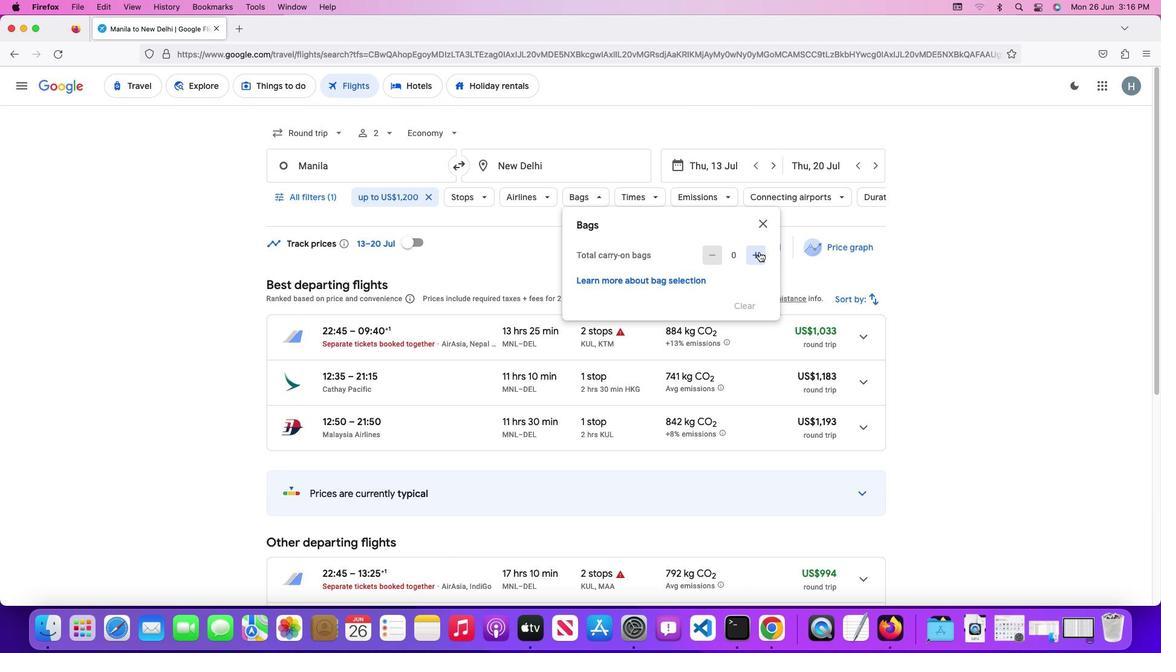 
Action: Mouse pressed left at (757, 249)
Screenshot: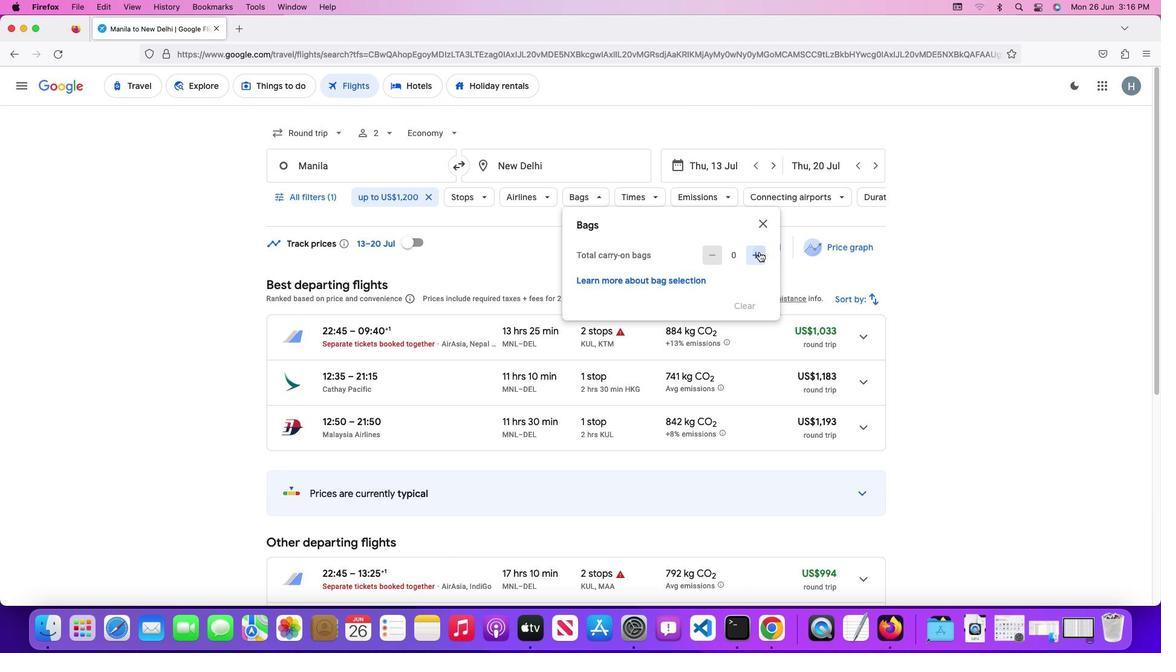 
Action: Mouse moved to (756, 251)
Screenshot: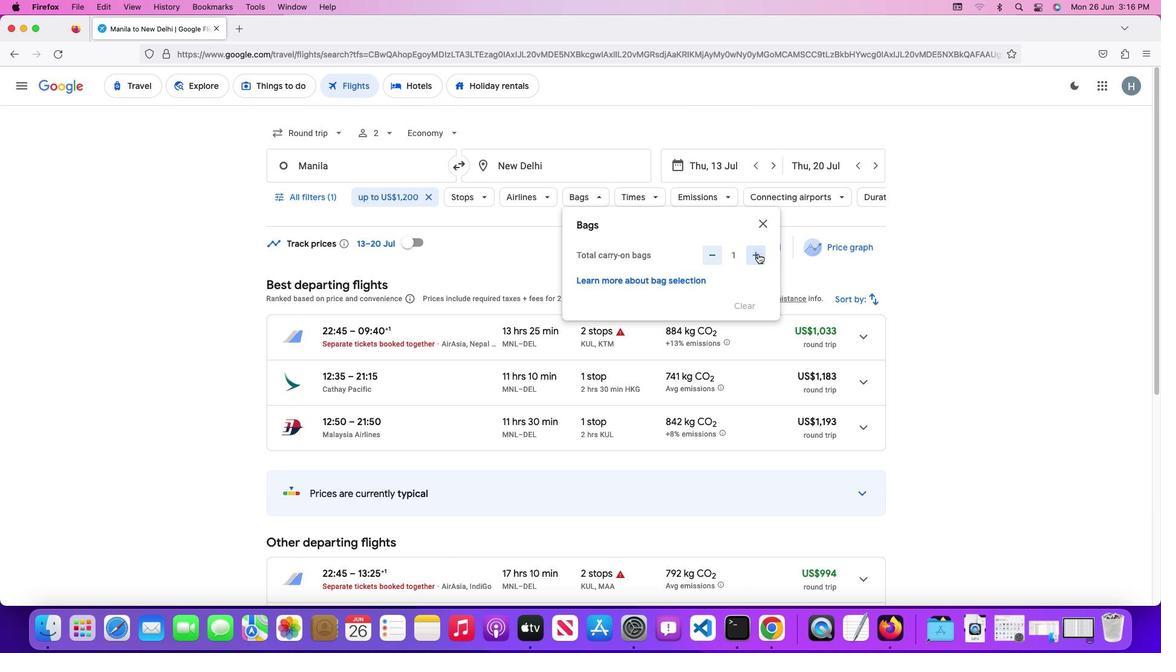 
Action: Mouse pressed left at (756, 251)
Screenshot: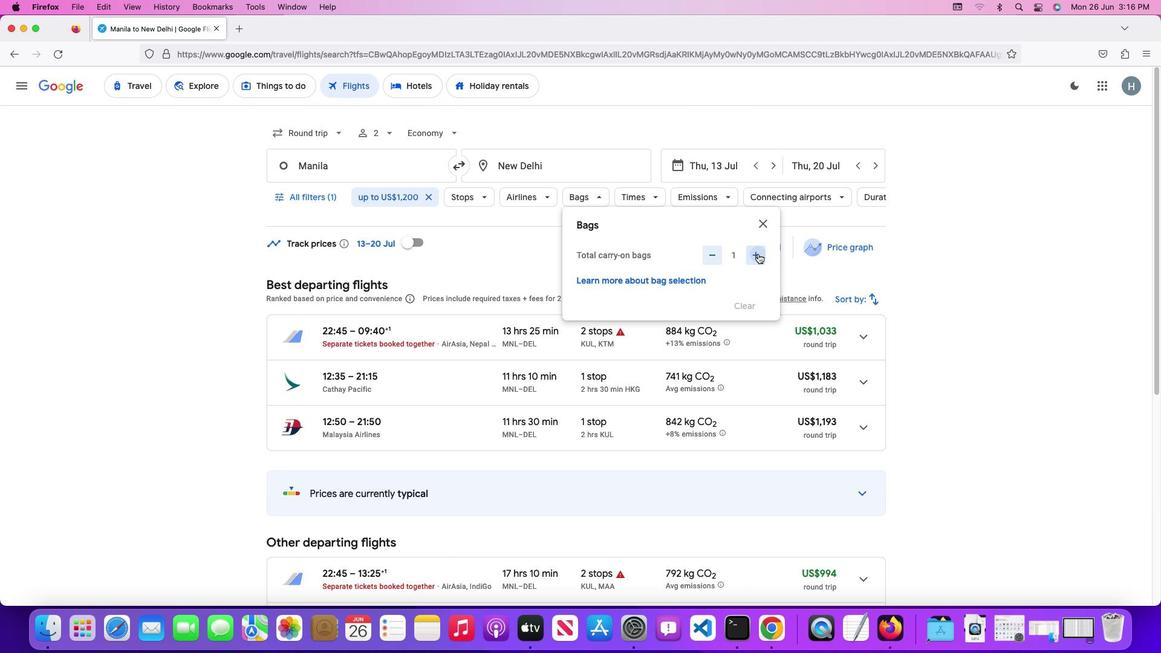 
Action: Mouse moved to (761, 219)
Screenshot: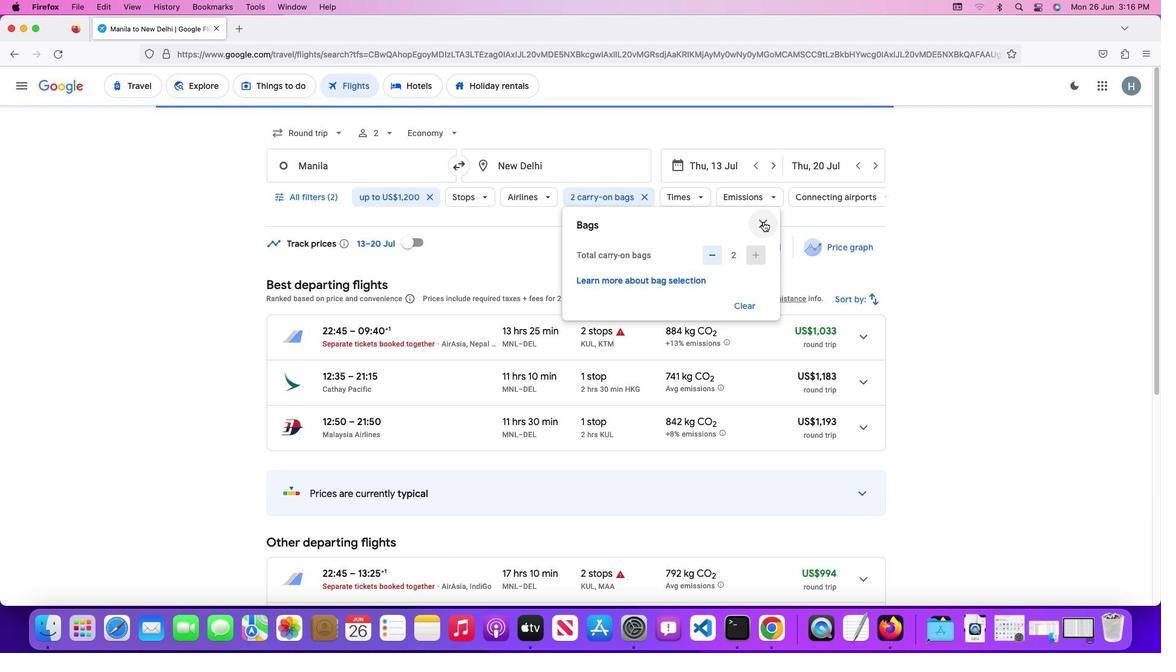 
Action: Mouse pressed left at (761, 219)
Screenshot: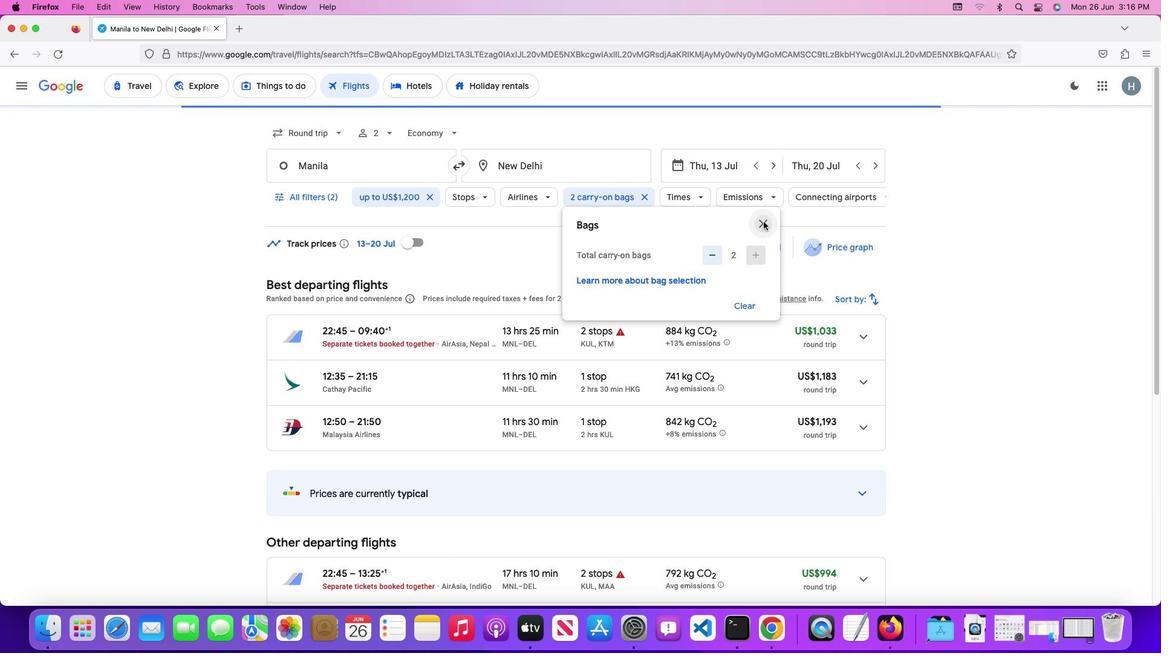 
Action: Mouse moved to (630, 245)
Screenshot: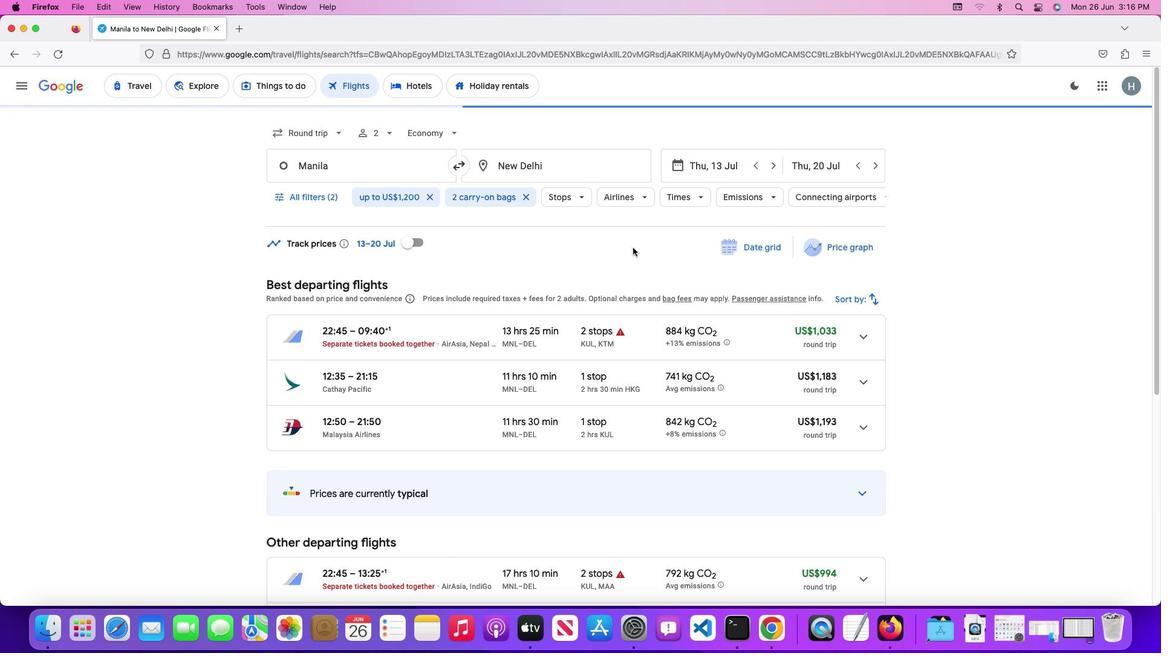 
Action: Mouse pressed left at (630, 245)
Screenshot: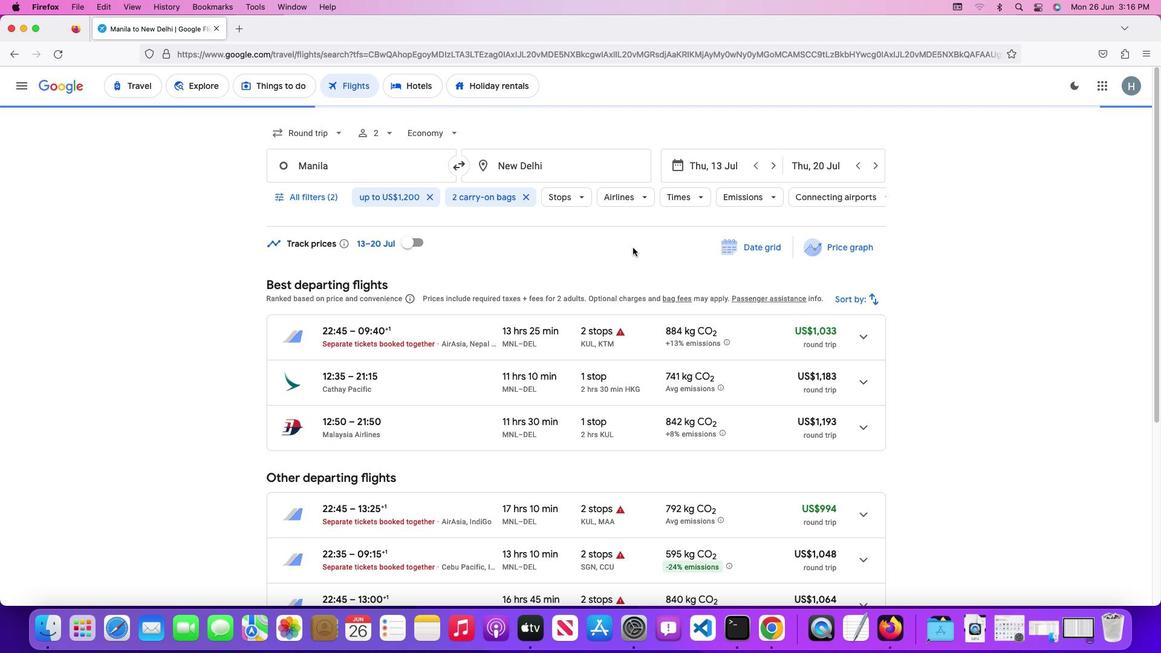 
